Task: Look for space in Minamata, Japan from 7th July, 2023 to 15th July, 2023 for 6 adults in price range Rs.15000 to Rs.20000. Place can be entire place with 3 bedrooms having 3 beds and 3 bathrooms. Property type can be house, flat, guest house. Booking option can be shelf check-in. Required host language is English.
Action: Mouse moved to (441, 115)
Screenshot: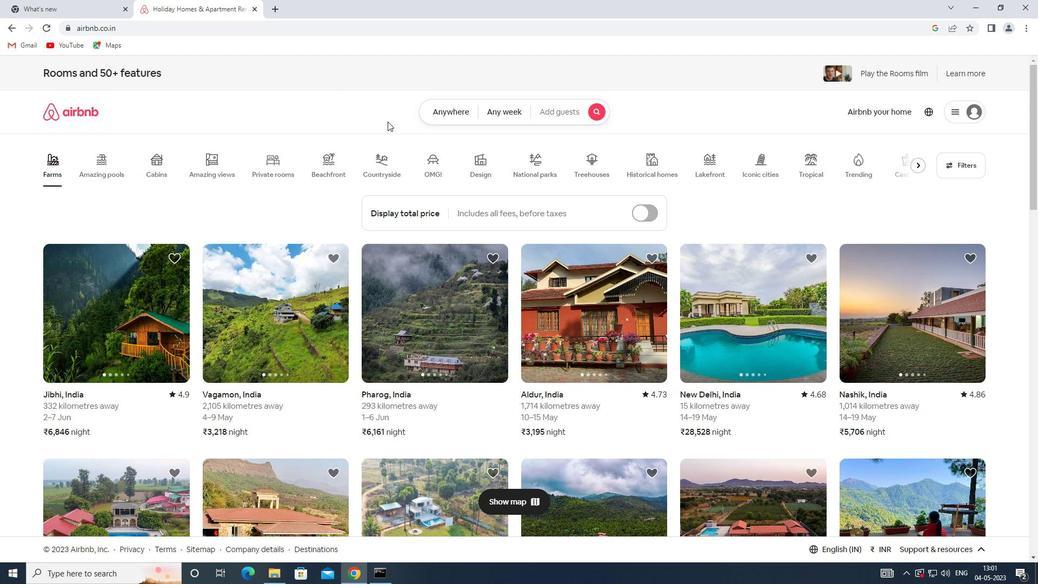 
Action: Mouse pressed left at (441, 115)
Screenshot: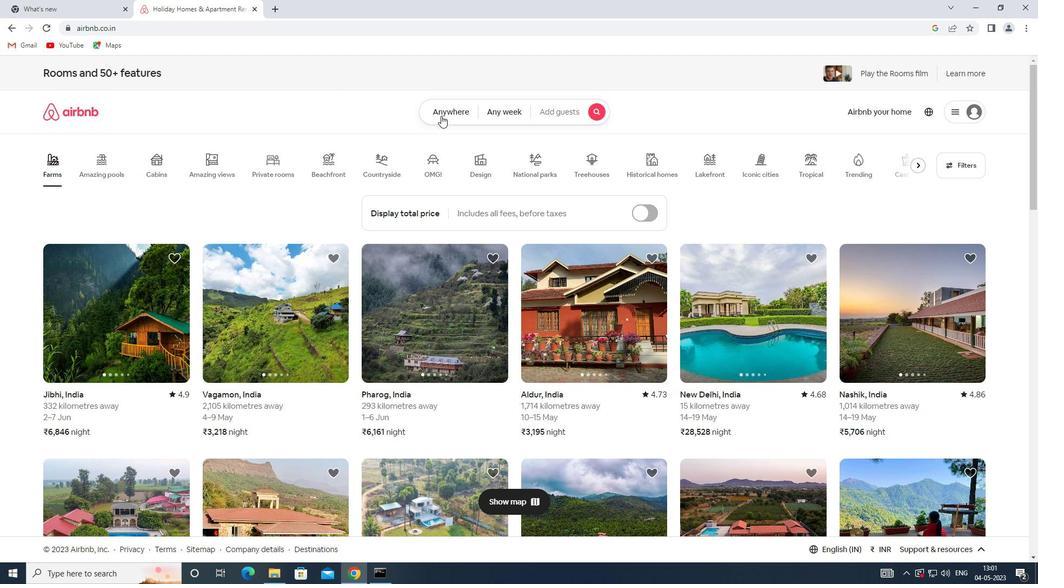 
Action: Mouse moved to (312, 151)
Screenshot: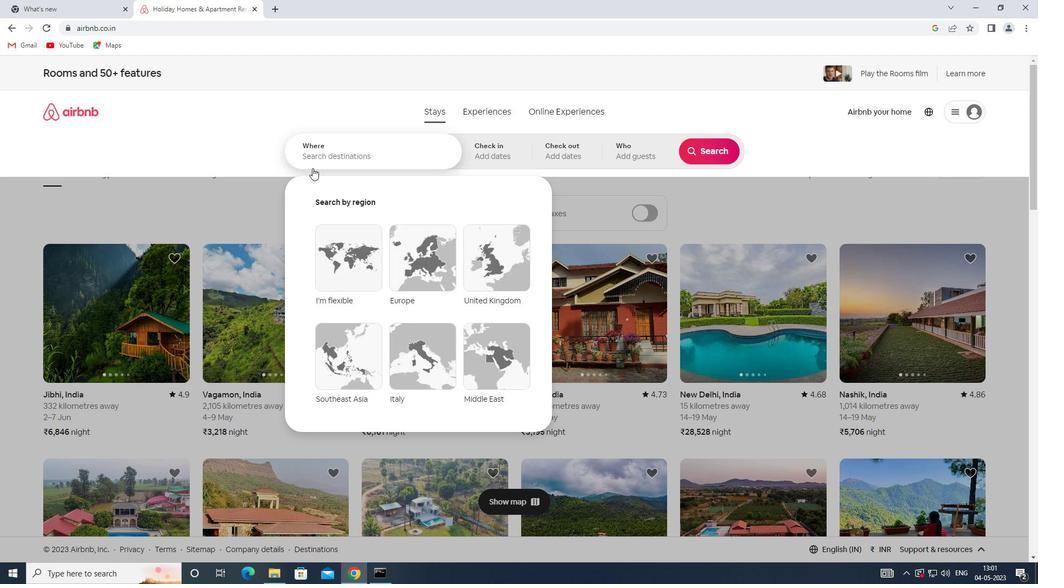 
Action: Mouse pressed left at (312, 151)
Screenshot: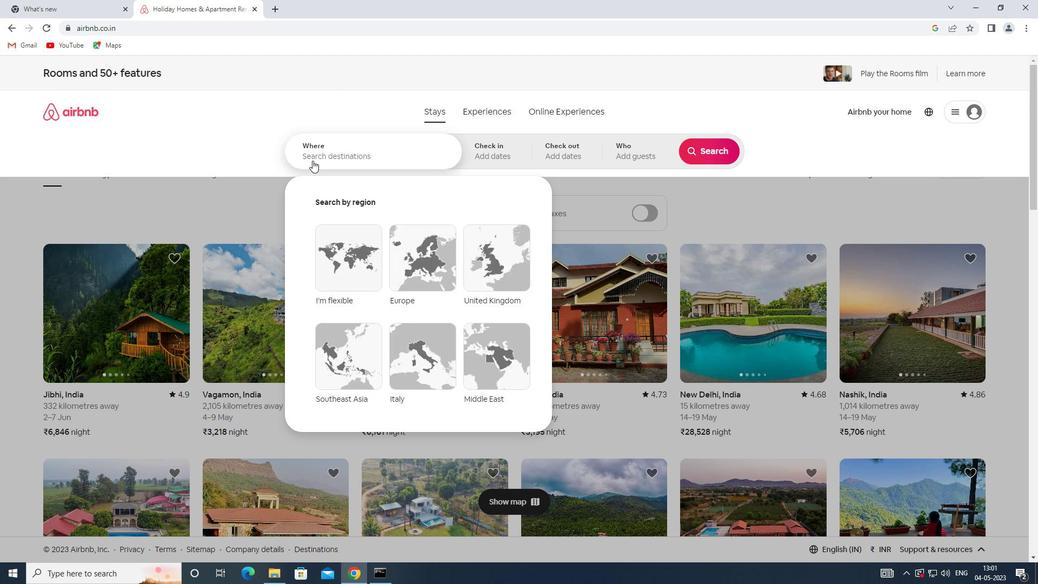 
Action: Mouse moved to (310, 151)
Screenshot: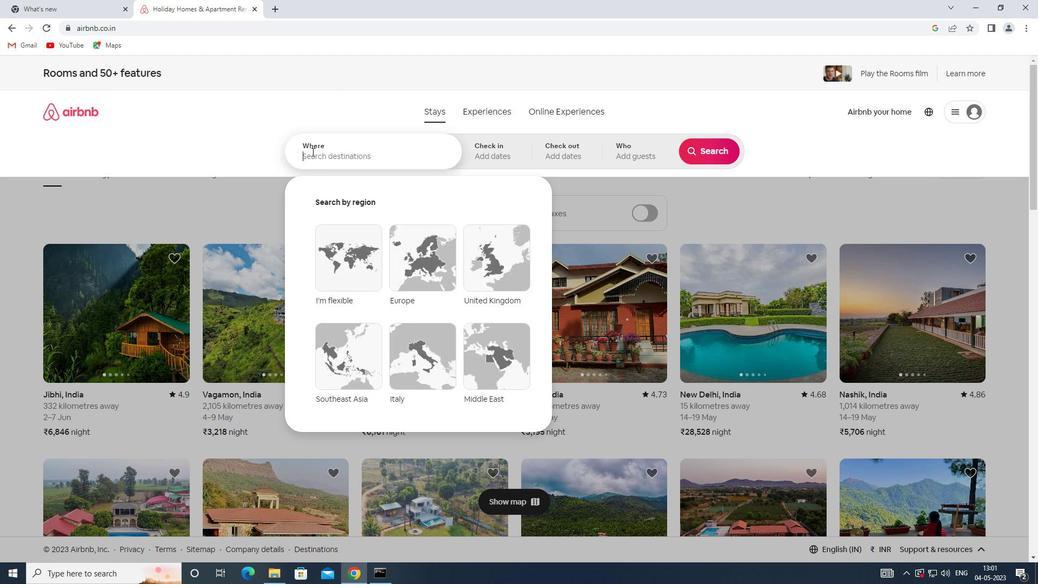 
Action: Key pressed <Key.shift>MINAMATA,<Key.shift>JAPAN
Screenshot: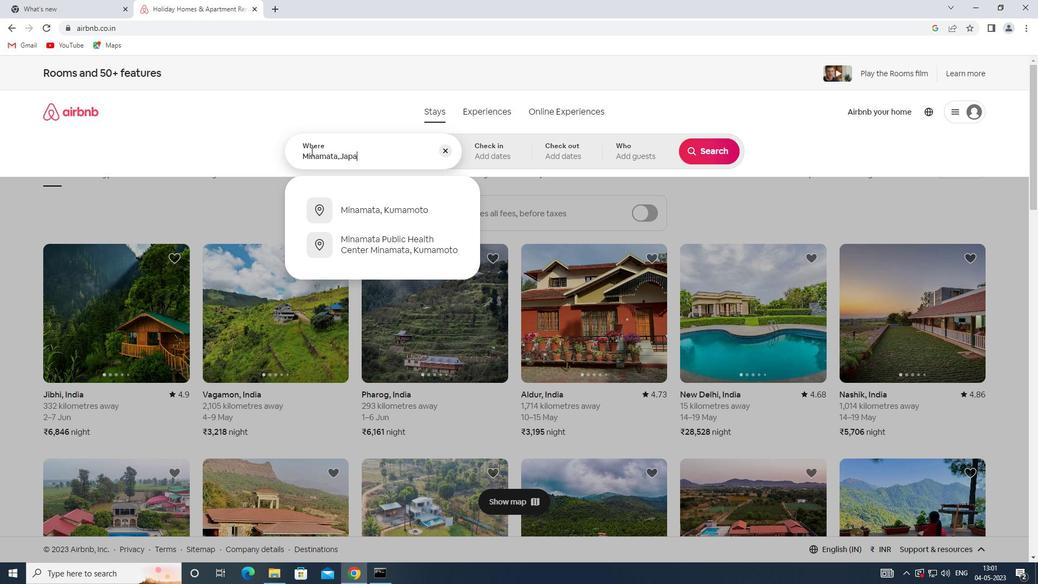 
Action: Mouse moved to (485, 158)
Screenshot: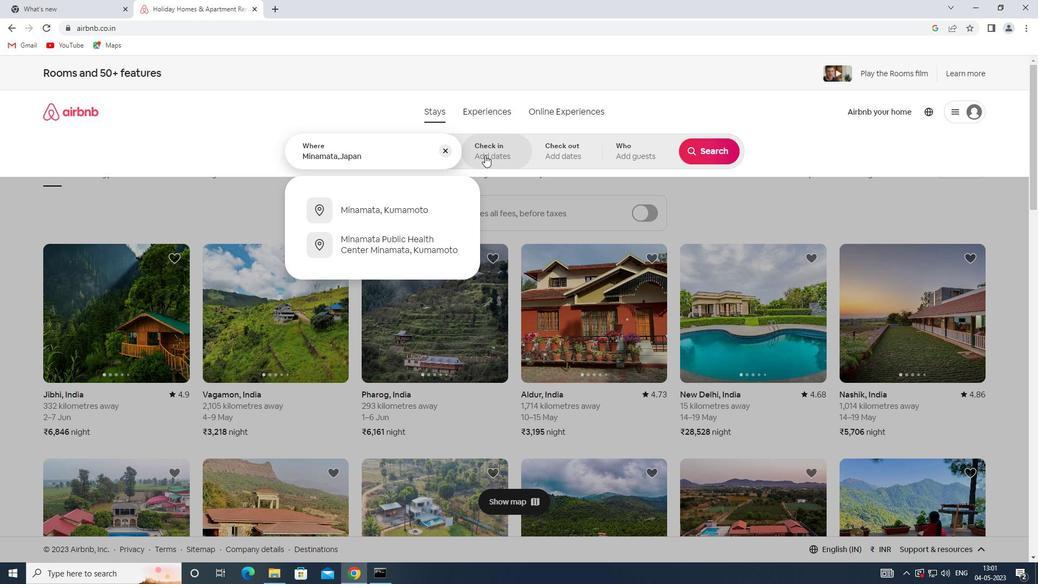 
Action: Mouse pressed left at (485, 158)
Screenshot: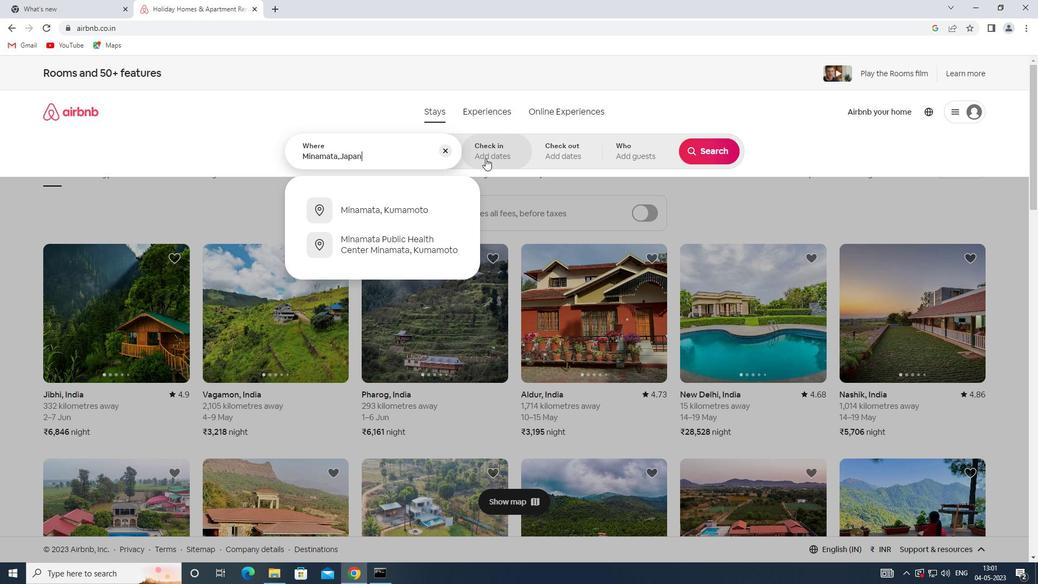 
Action: Mouse moved to (705, 237)
Screenshot: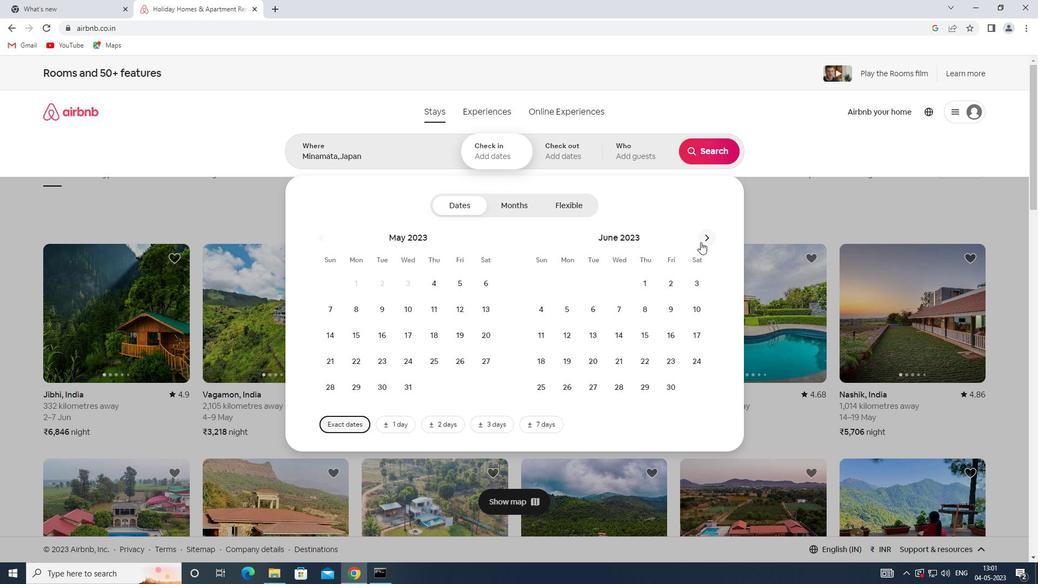 
Action: Mouse pressed left at (705, 237)
Screenshot: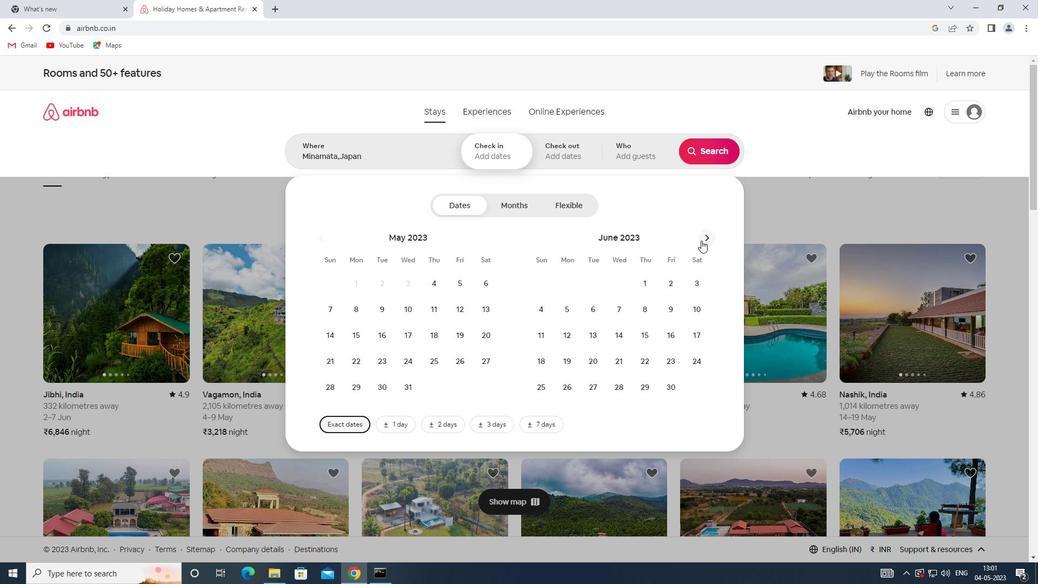 
Action: Mouse moved to (675, 312)
Screenshot: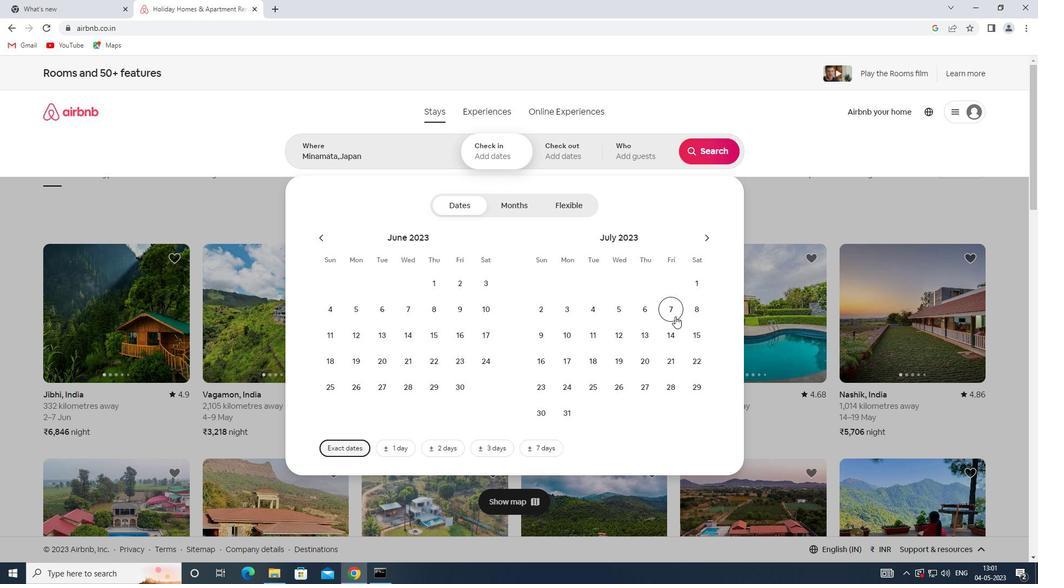 
Action: Mouse pressed left at (675, 312)
Screenshot: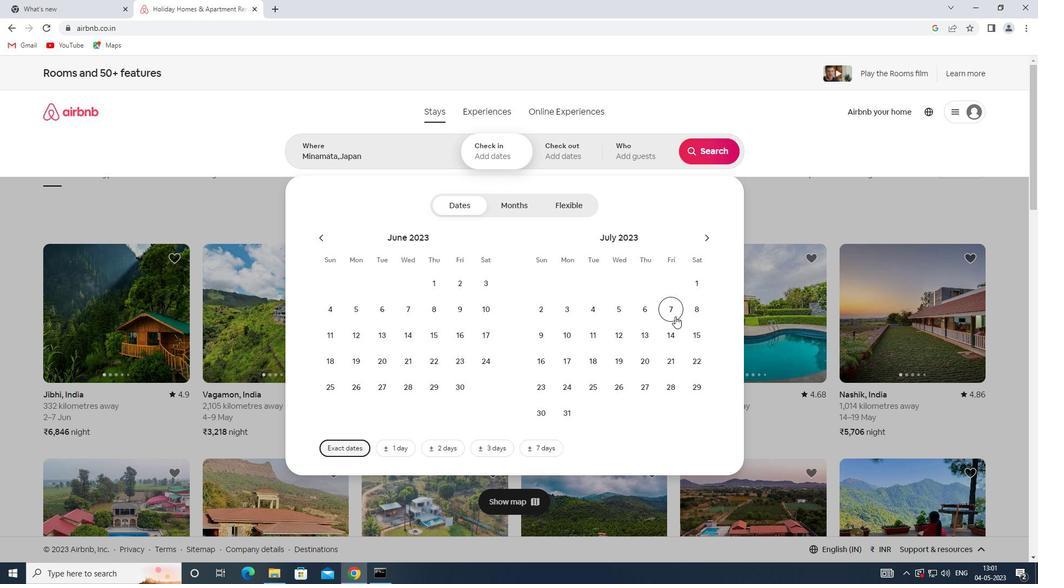 
Action: Mouse moved to (690, 330)
Screenshot: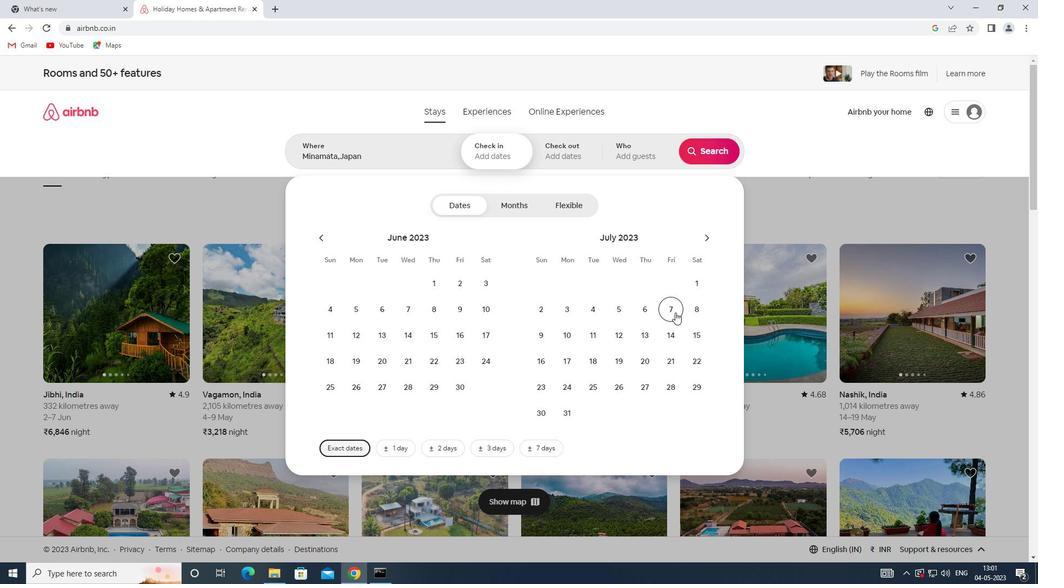 
Action: Mouse pressed left at (690, 330)
Screenshot: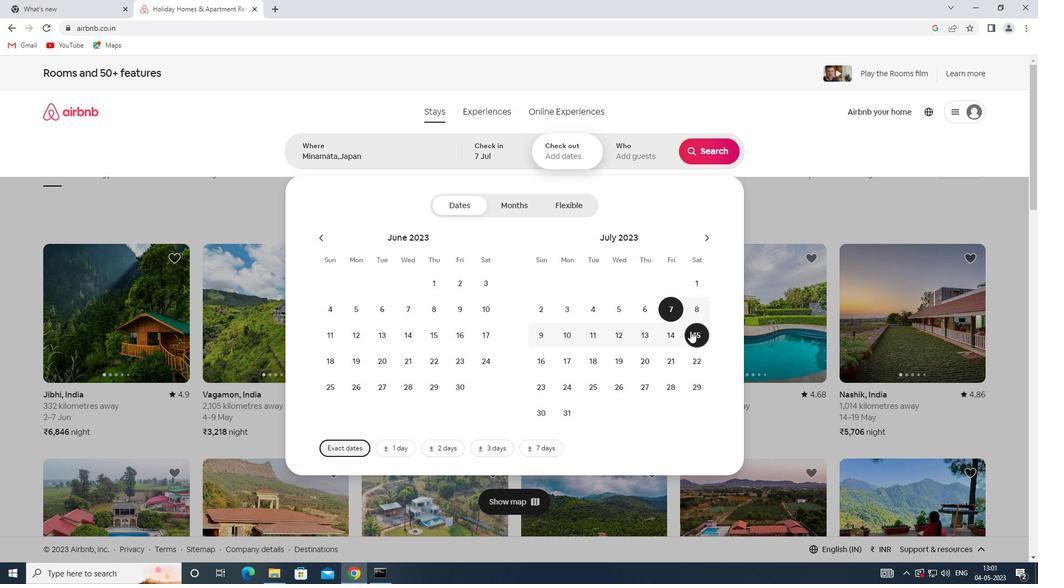 
Action: Mouse moved to (646, 155)
Screenshot: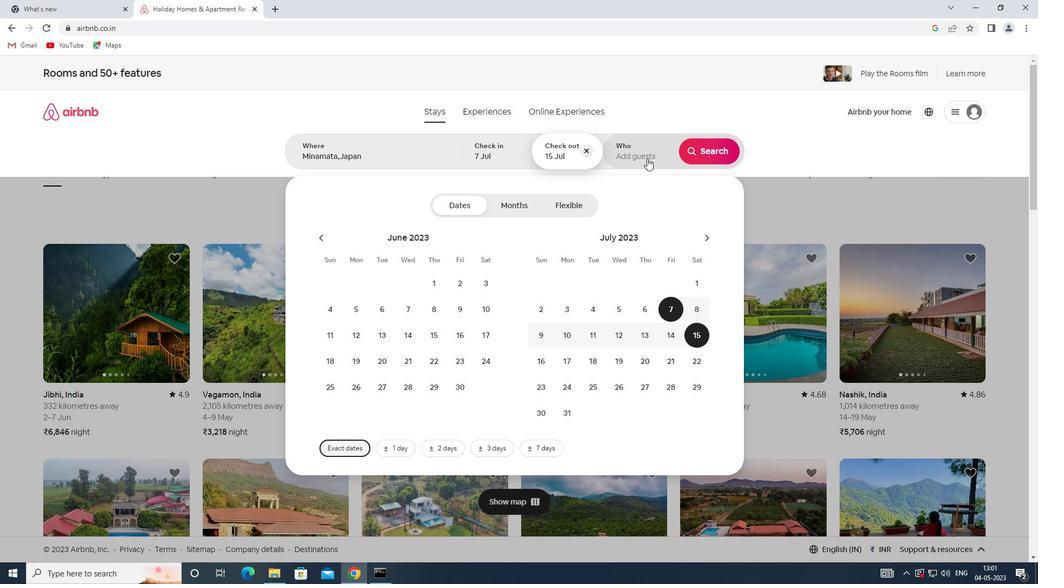 
Action: Mouse pressed left at (646, 155)
Screenshot: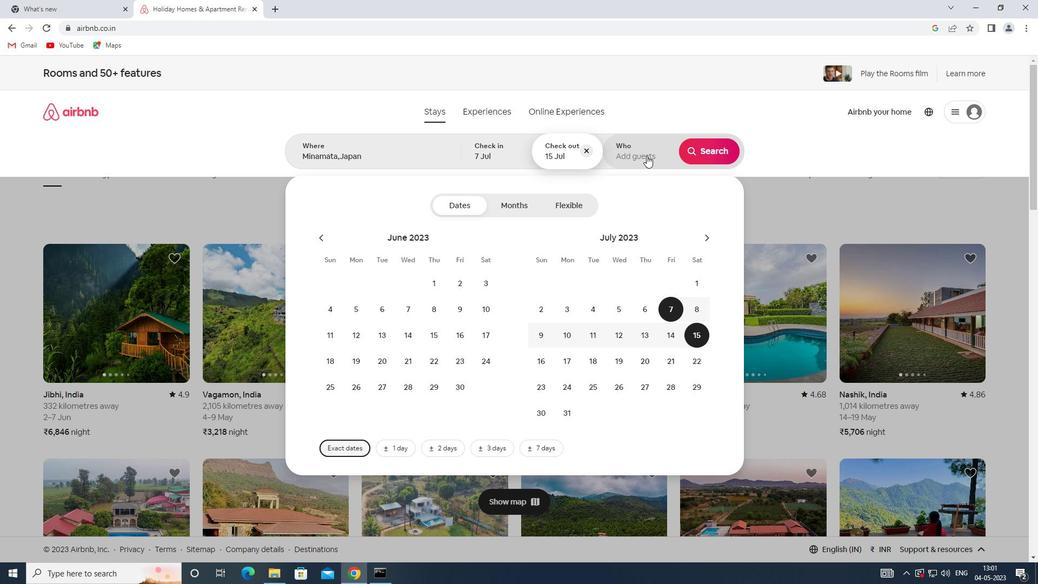 
Action: Mouse moved to (713, 204)
Screenshot: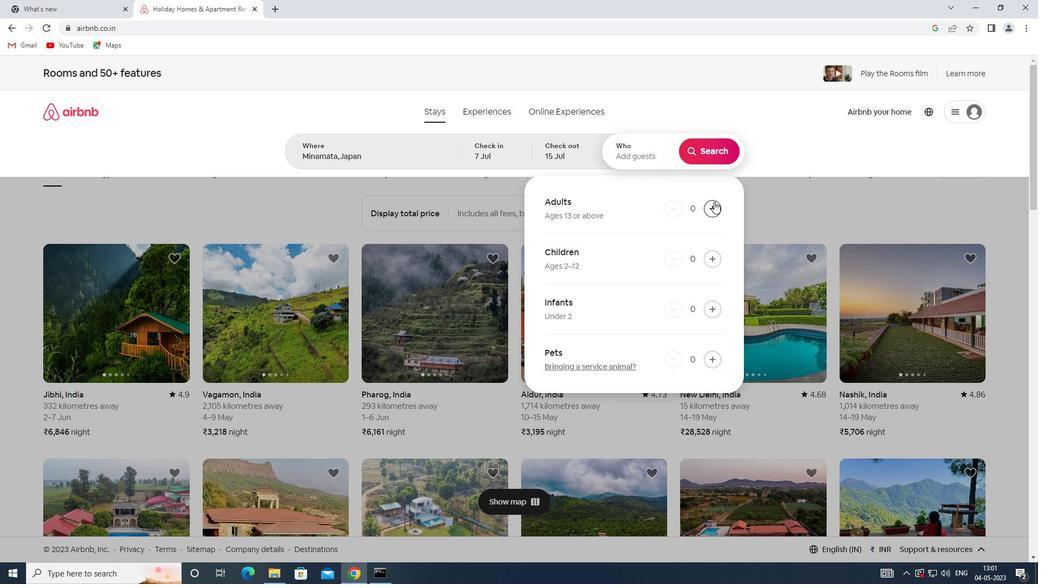 
Action: Mouse pressed left at (713, 204)
Screenshot: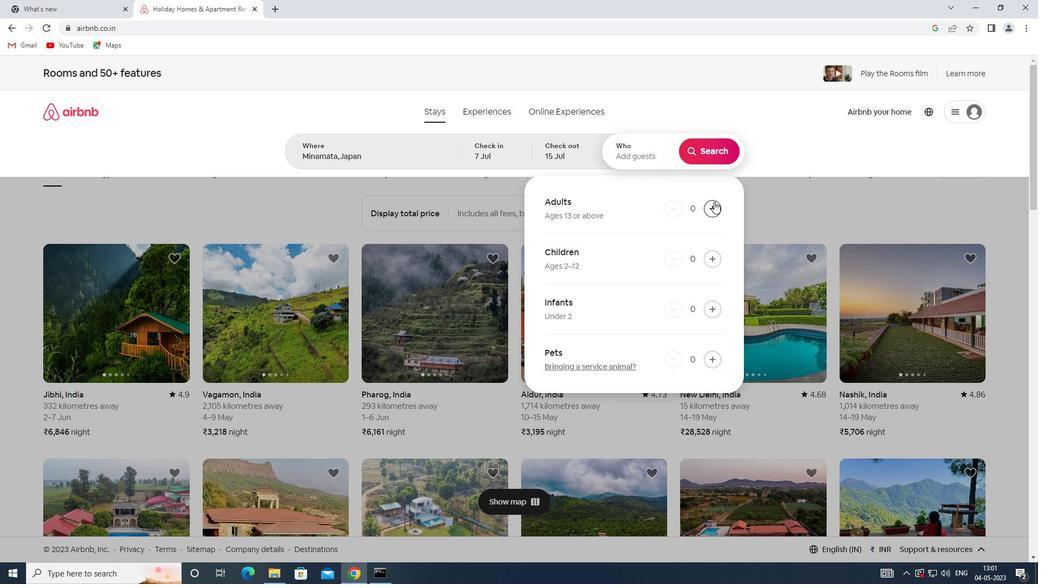 
Action: Mouse pressed left at (713, 204)
Screenshot: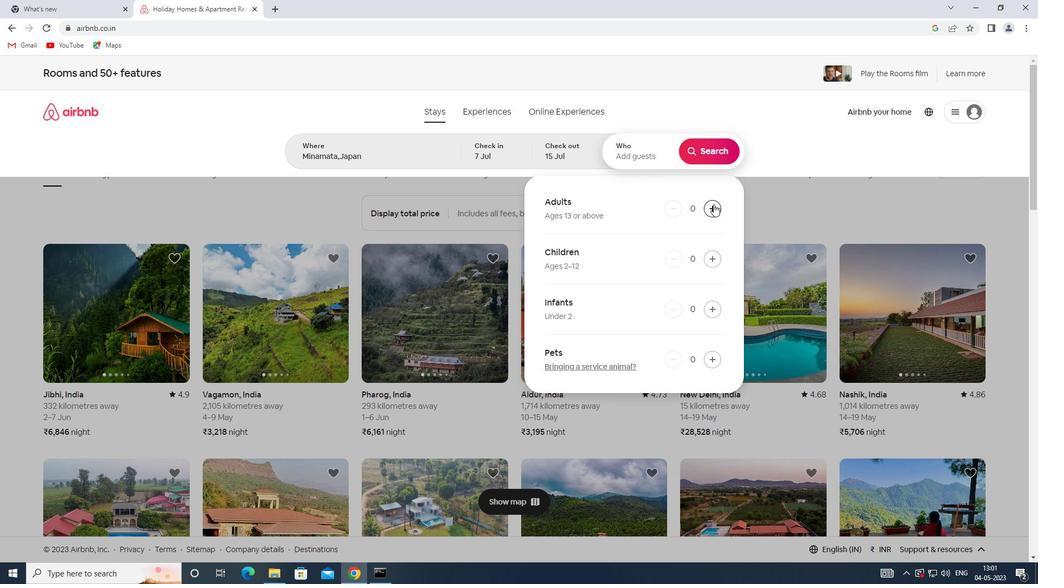 
Action: Mouse pressed left at (713, 204)
Screenshot: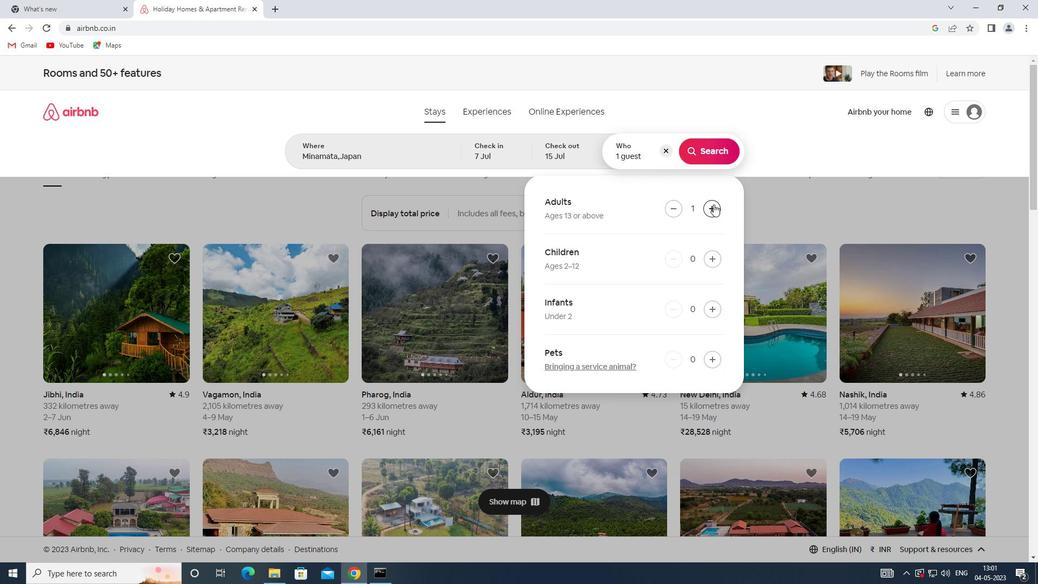 
Action: Mouse pressed left at (713, 204)
Screenshot: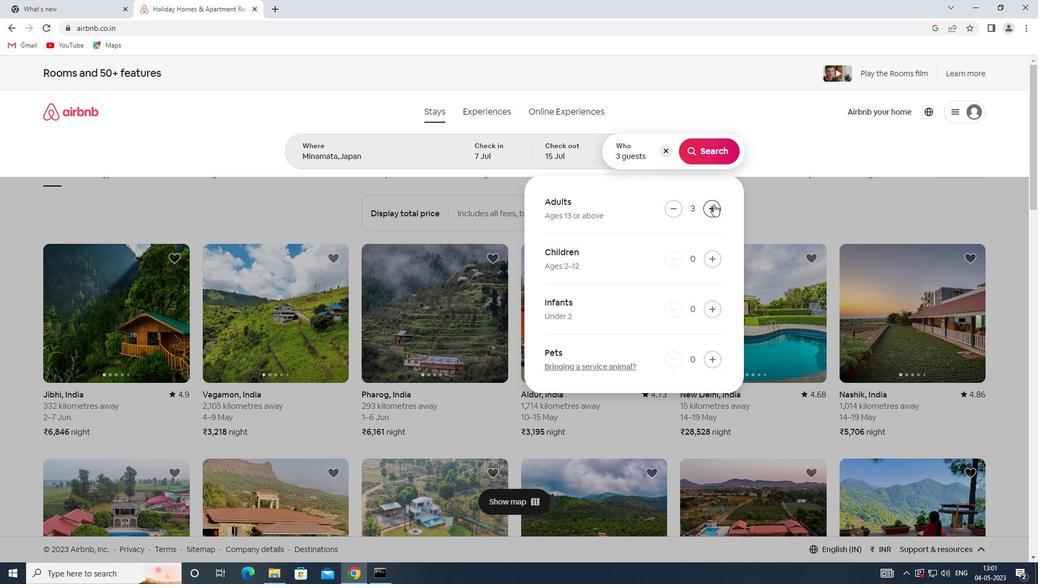 
Action: Mouse pressed left at (713, 204)
Screenshot: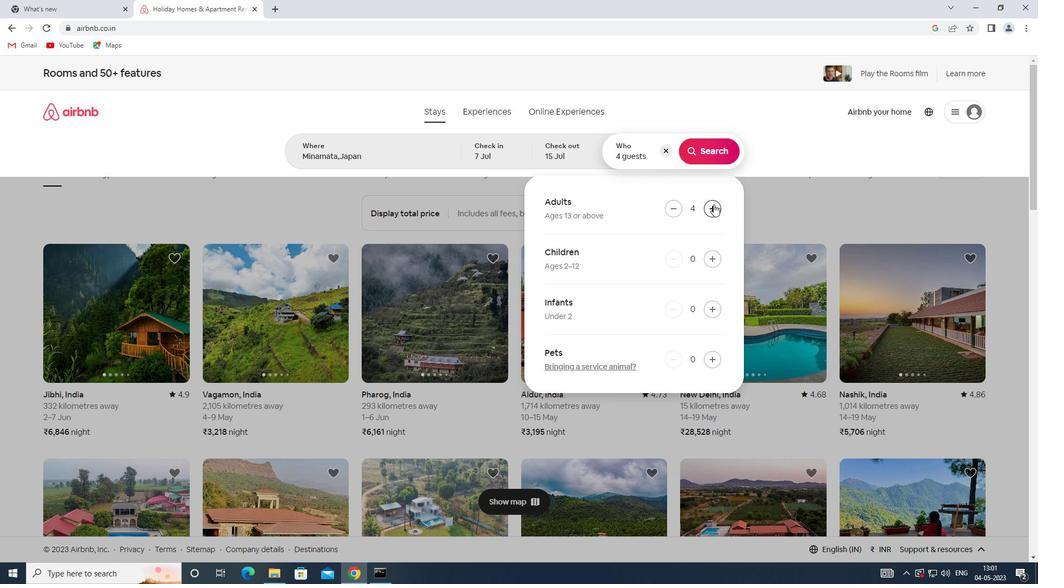 
Action: Mouse pressed left at (713, 204)
Screenshot: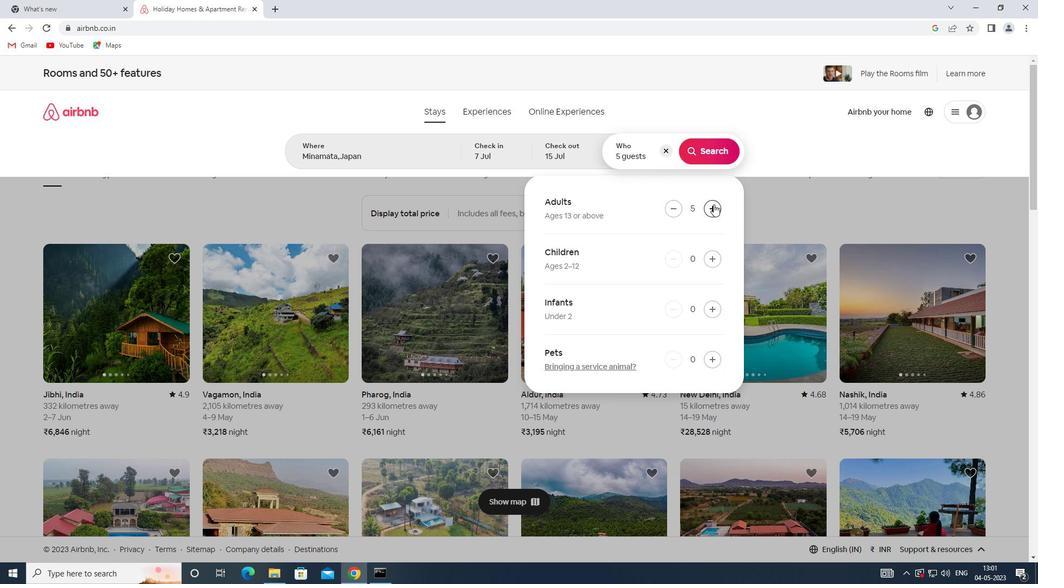 
Action: Mouse moved to (703, 155)
Screenshot: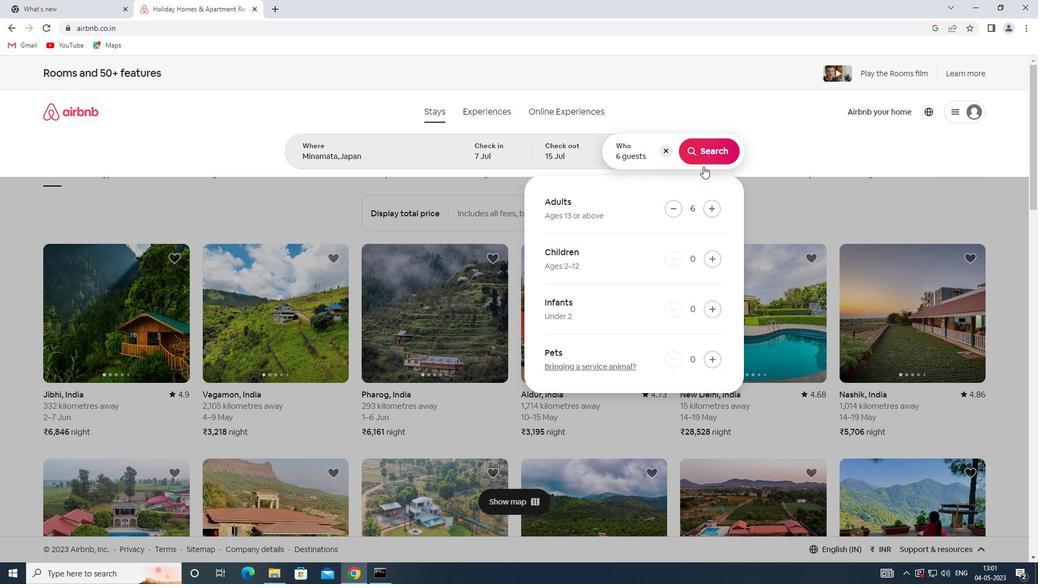 
Action: Mouse pressed left at (703, 155)
Screenshot: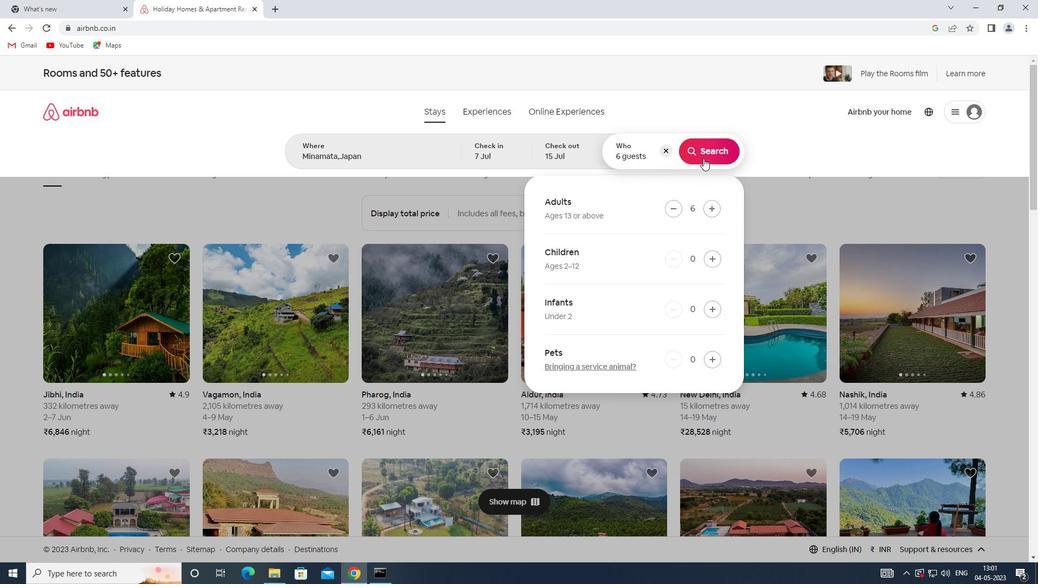 
Action: Mouse moved to (1002, 117)
Screenshot: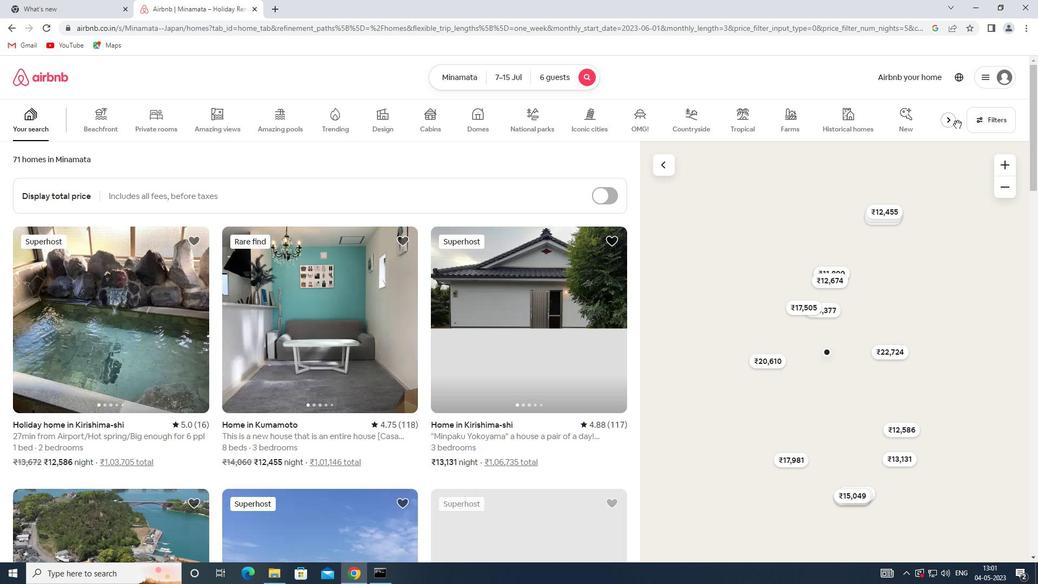 
Action: Mouse pressed left at (1002, 117)
Screenshot: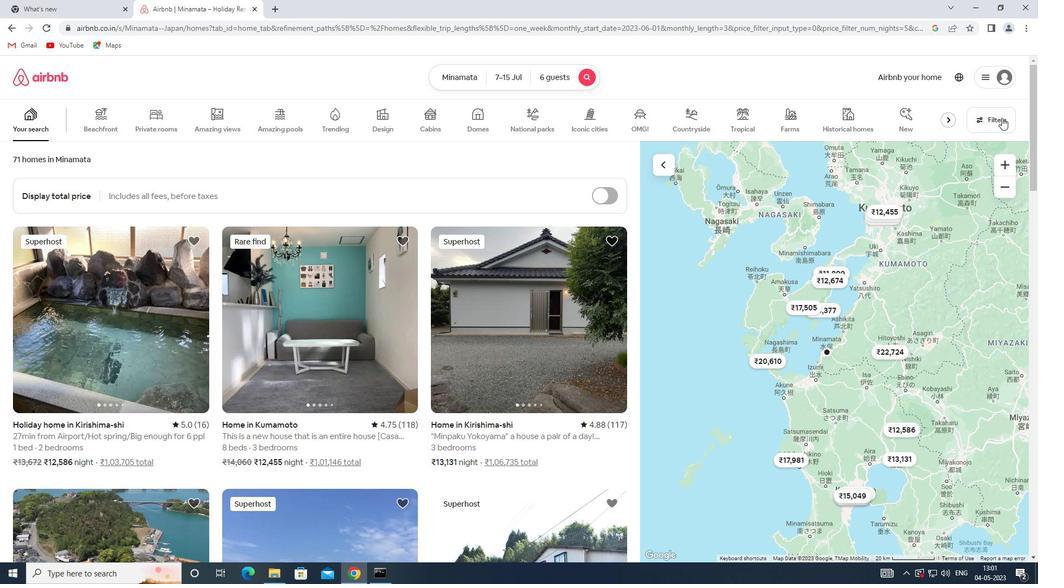 
Action: Mouse moved to (380, 256)
Screenshot: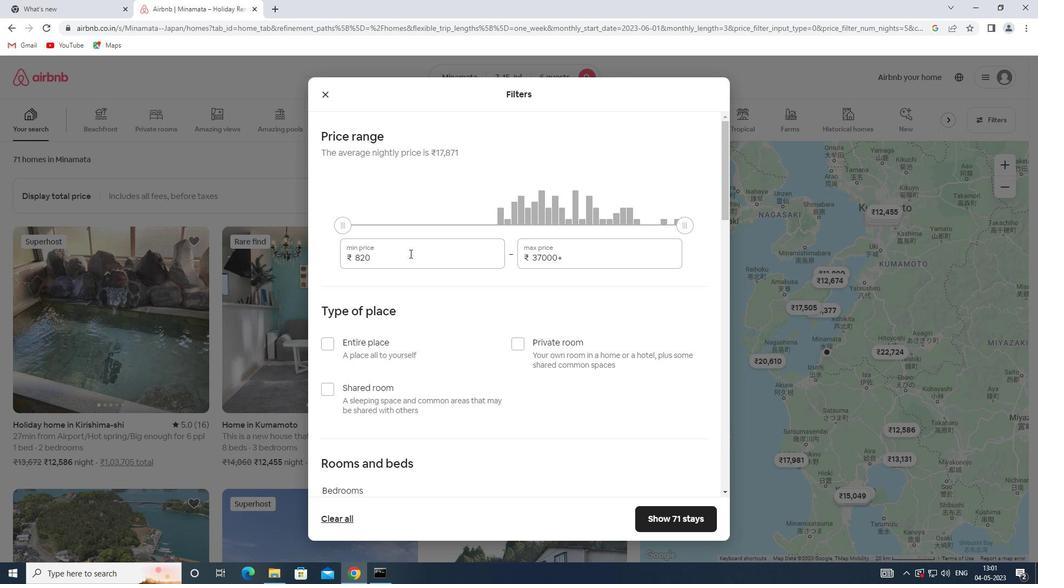 
Action: Mouse pressed left at (380, 256)
Screenshot: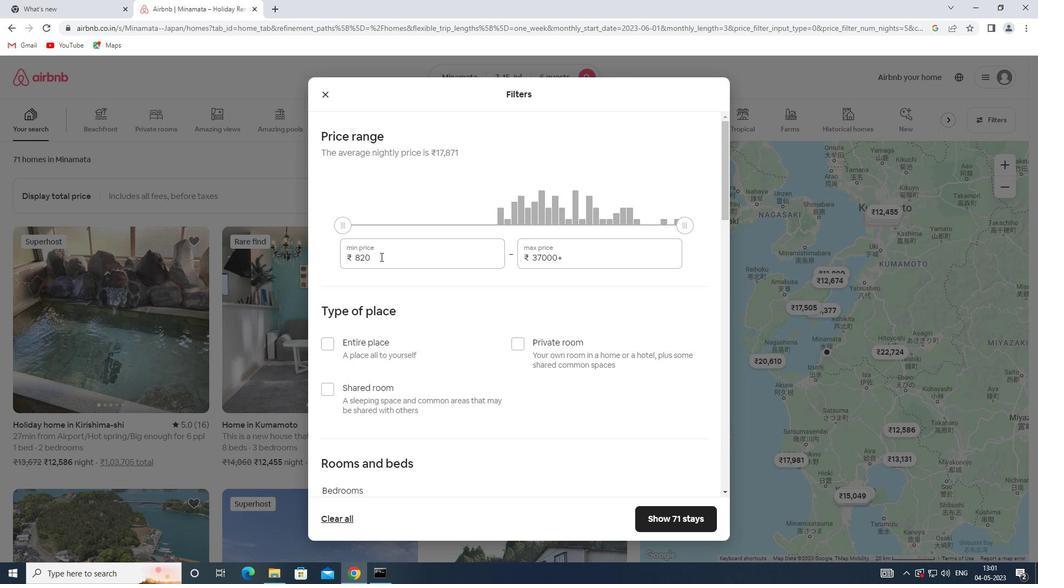 
Action: Mouse moved to (319, 256)
Screenshot: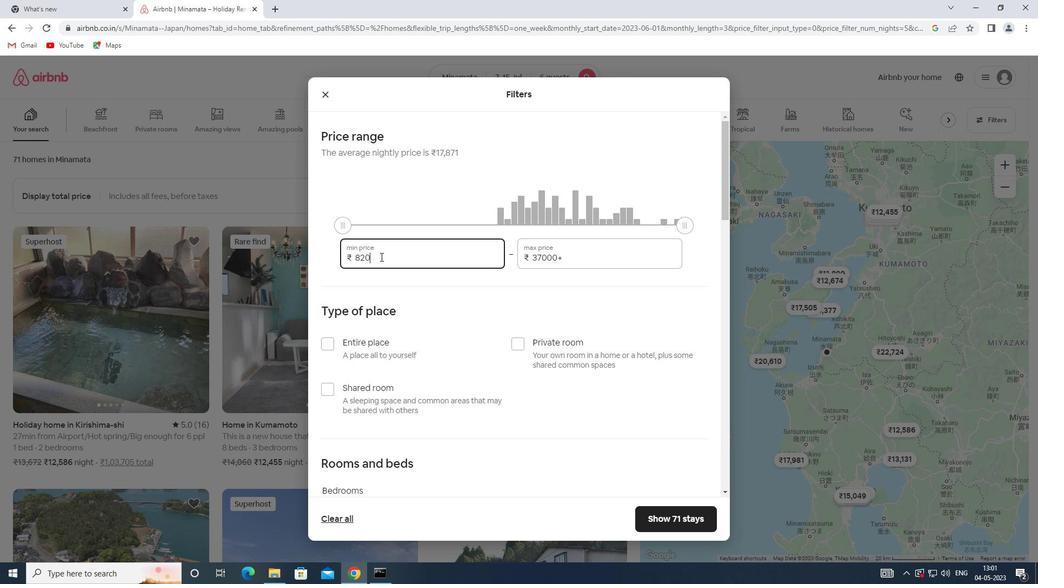 
Action: Key pressed 15000
Screenshot: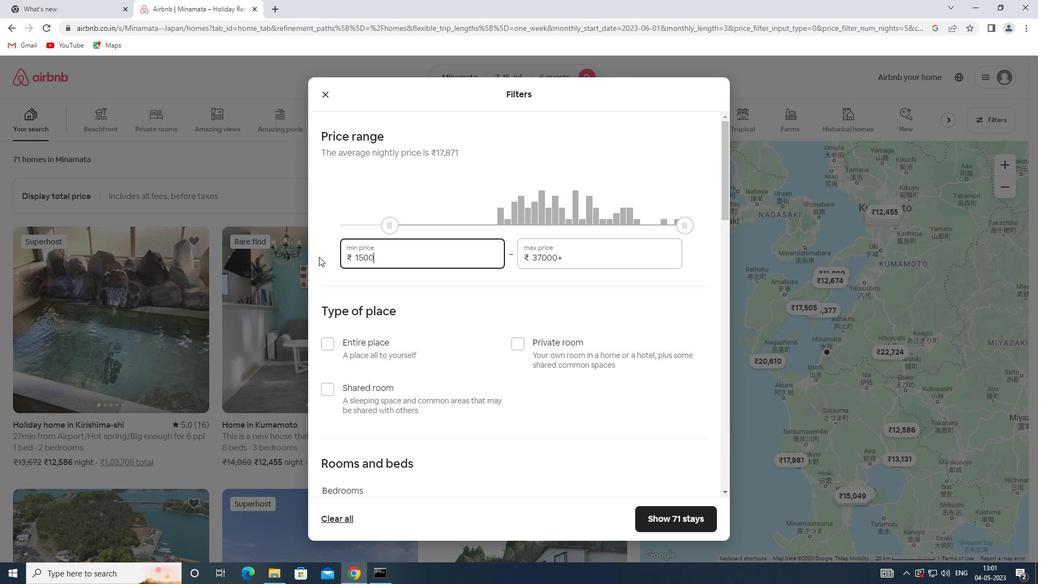 
Action: Mouse moved to (571, 260)
Screenshot: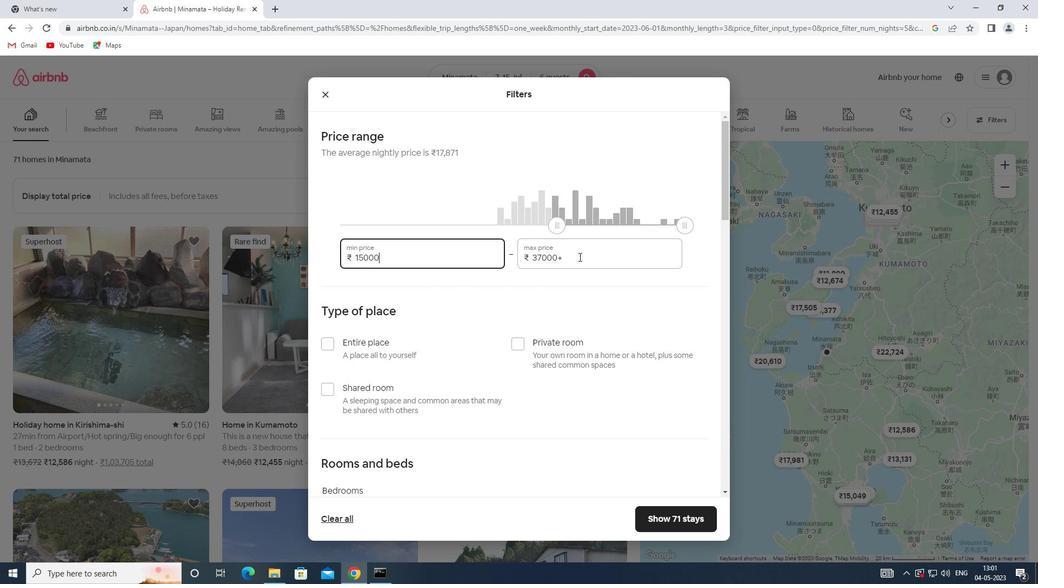 
Action: Mouse pressed left at (571, 260)
Screenshot: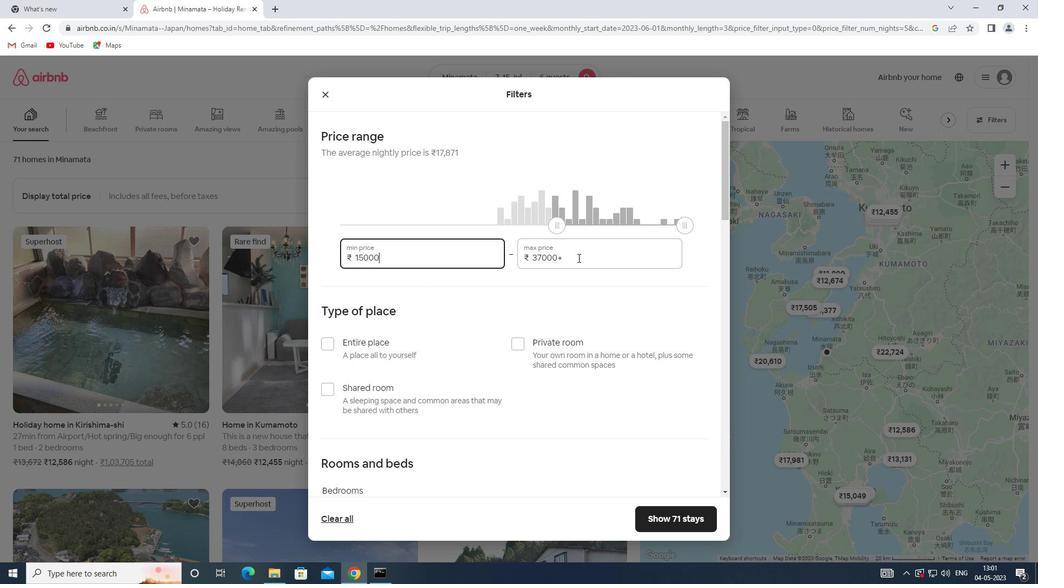 
Action: Mouse moved to (485, 261)
Screenshot: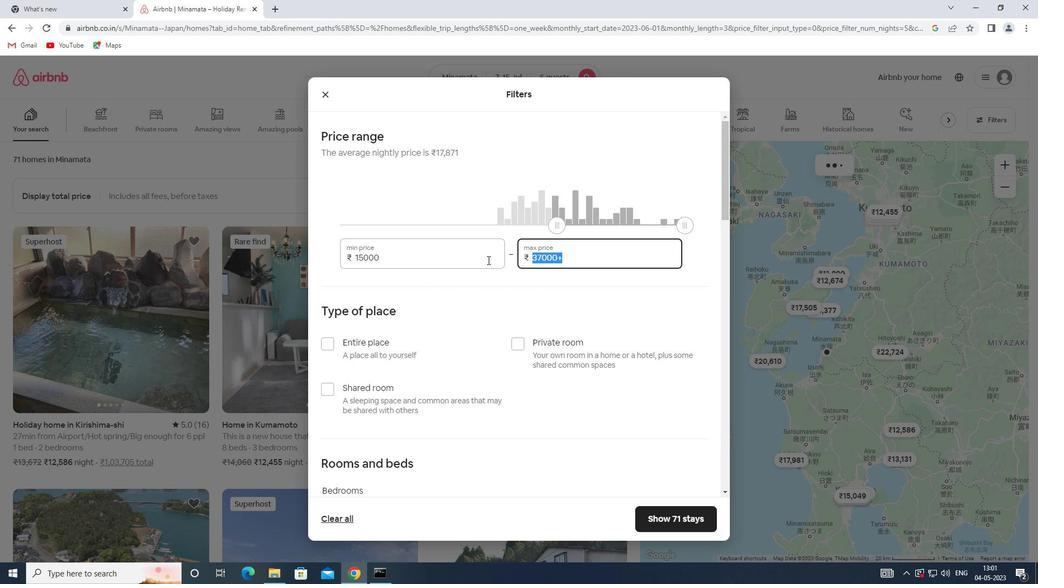 
Action: Key pressed 20000
Screenshot: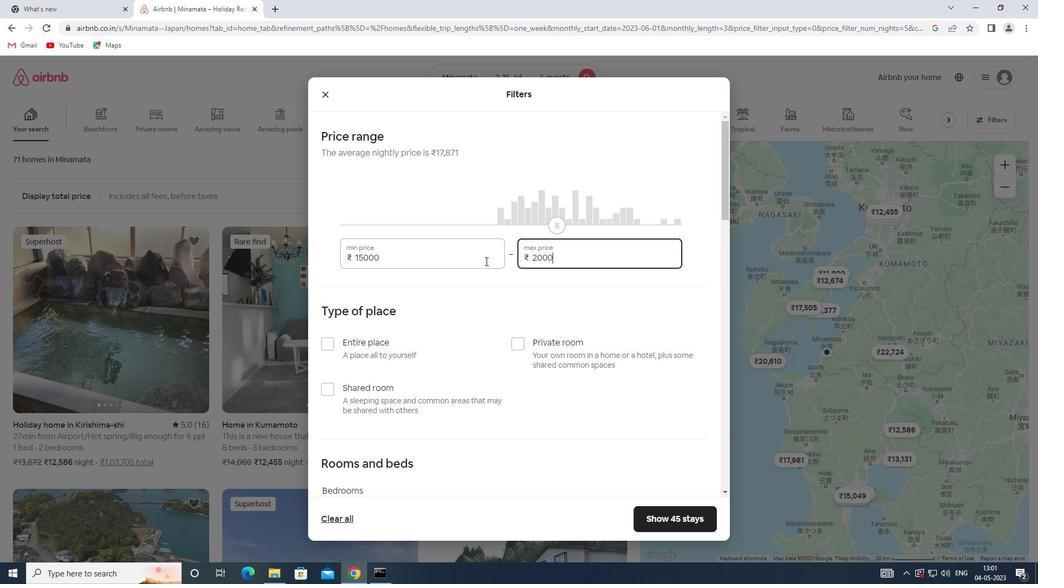 
Action: Mouse moved to (485, 262)
Screenshot: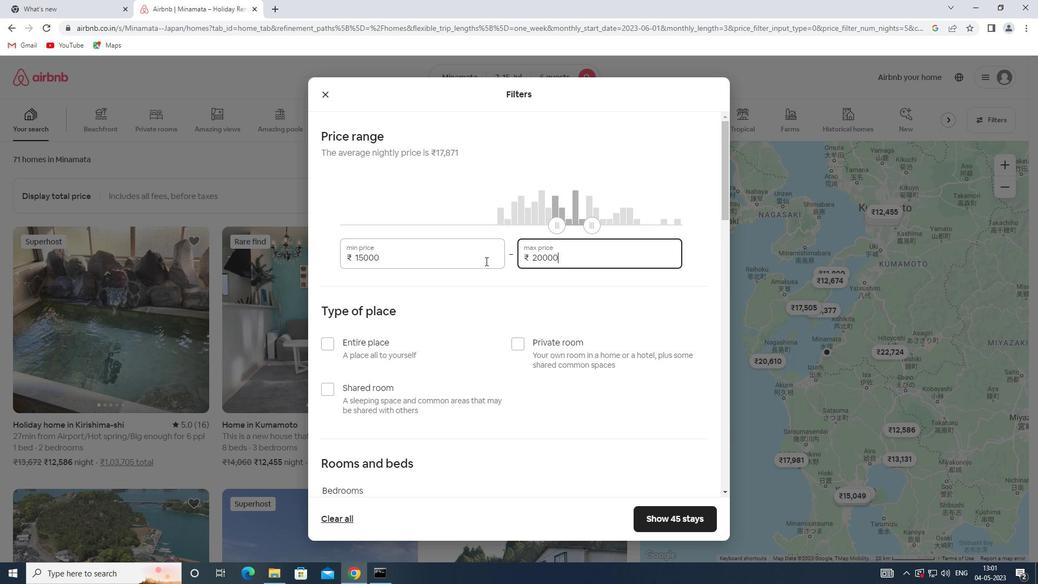 
Action: Mouse scrolled (485, 262) with delta (0, 0)
Screenshot: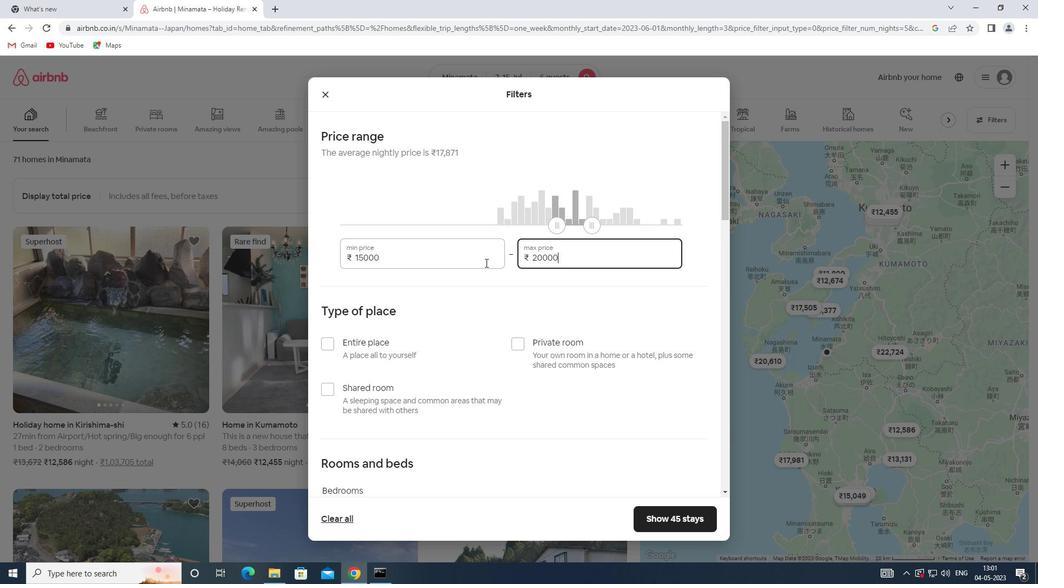 
Action: Mouse moved to (356, 294)
Screenshot: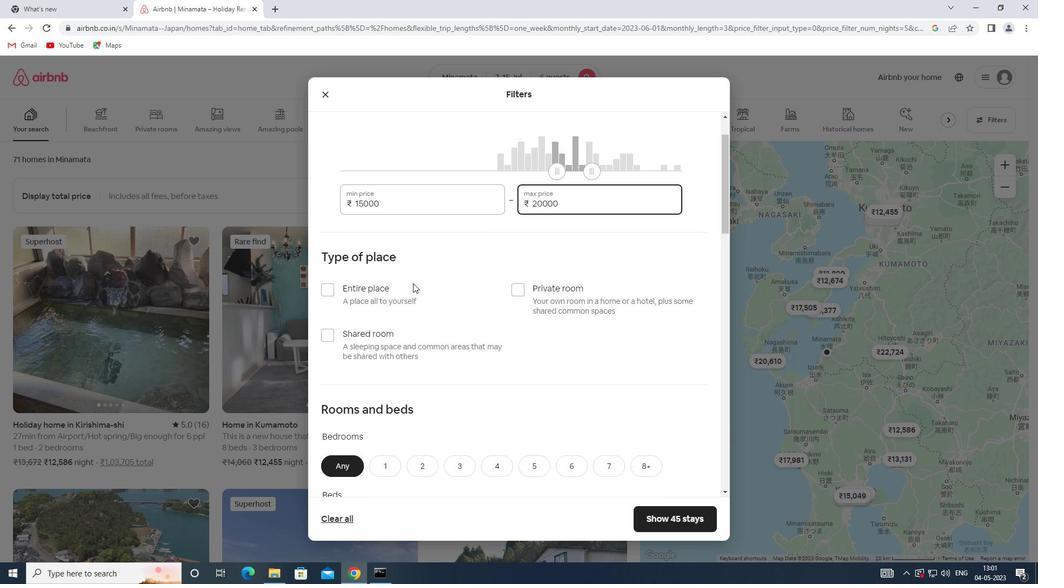 
Action: Mouse pressed left at (356, 294)
Screenshot: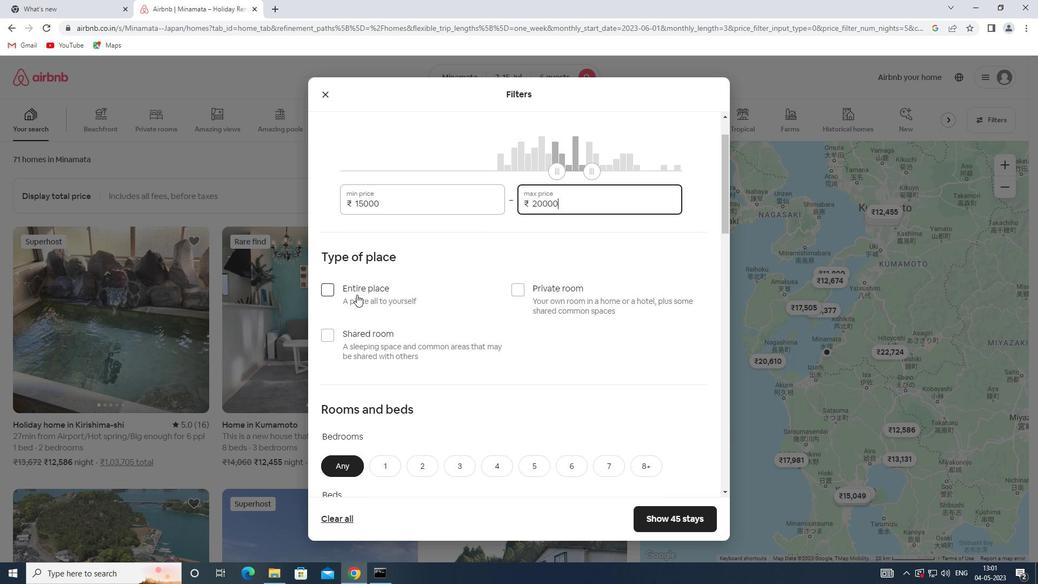 
Action: Mouse moved to (376, 287)
Screenshot: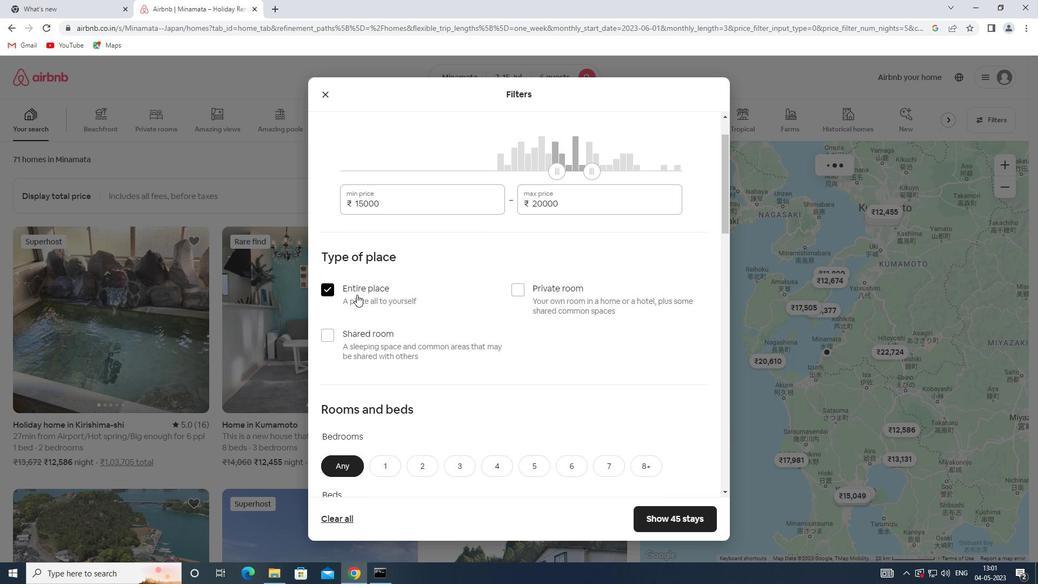 
Action: Mouse scrolled (376, 287) with delta (0, 0)
Screenshot: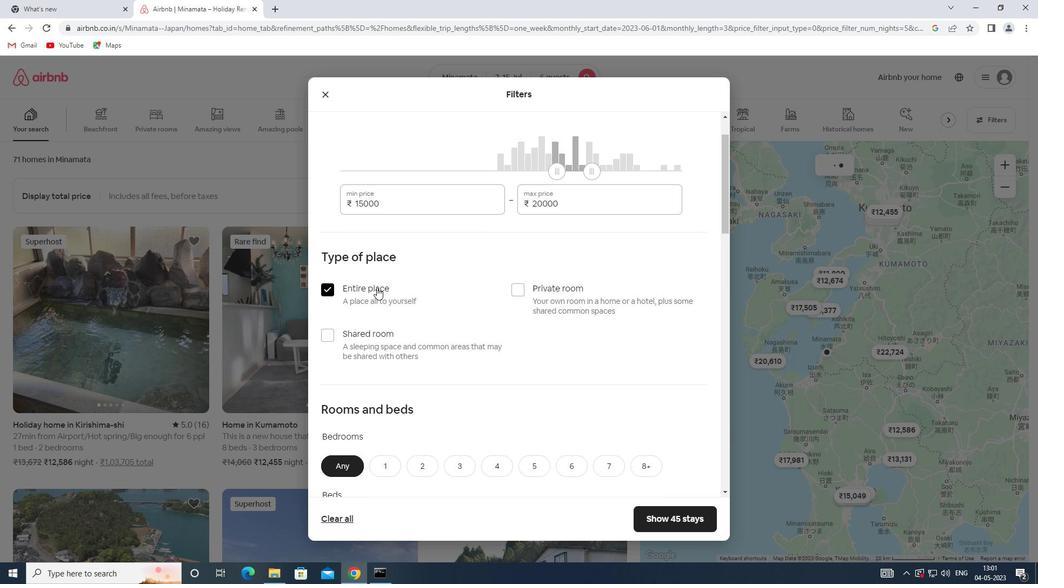 
Action: Mouse scrolled (376, 287) with delta (0, 0)
Screenshot: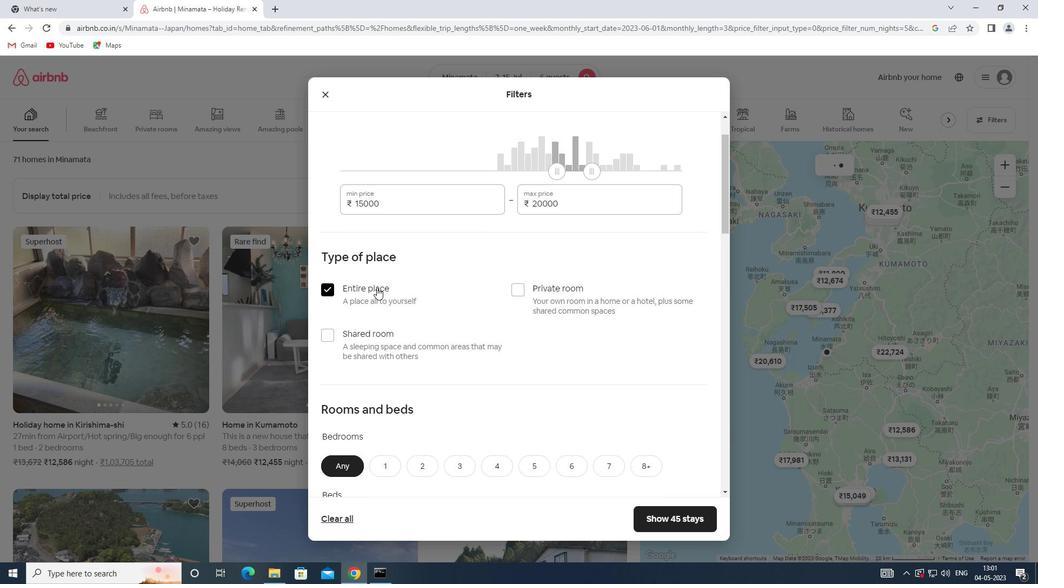 
Action: Mouse scrolled (376, 287) with delta (0, 0)
Screenshot: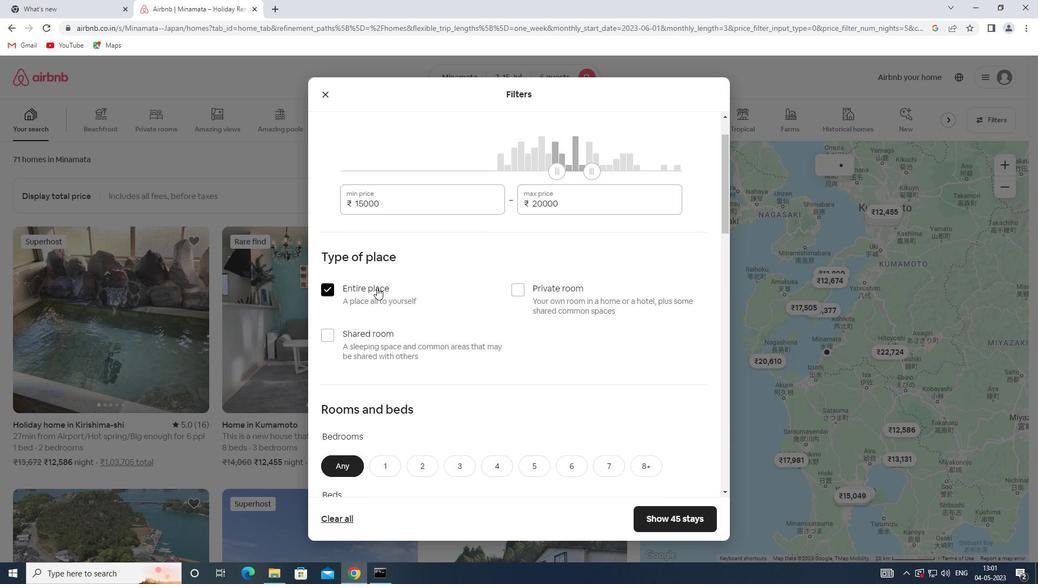 
Action: Mouse moved to (452, 301)
Screenshot: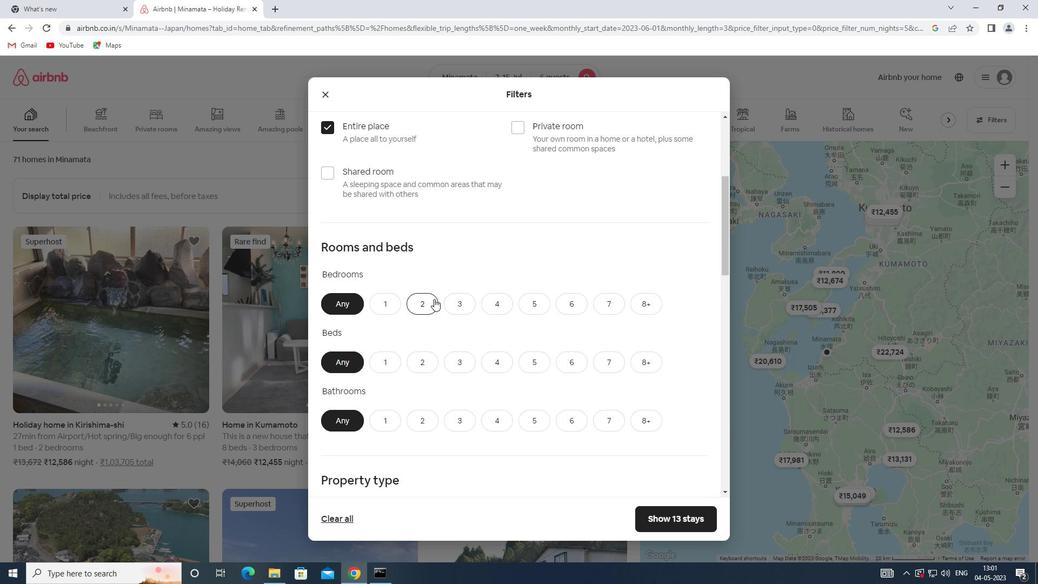 
Action: Mouse pressed left at (452, 301)
Screenshot: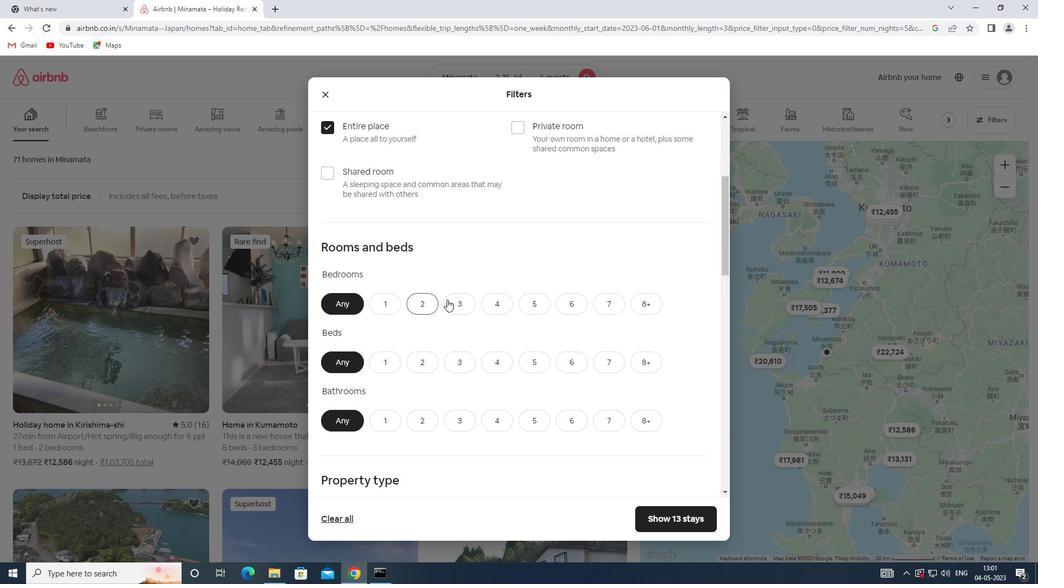 
Action: Mouse moved to (453, 360)
Screenshot: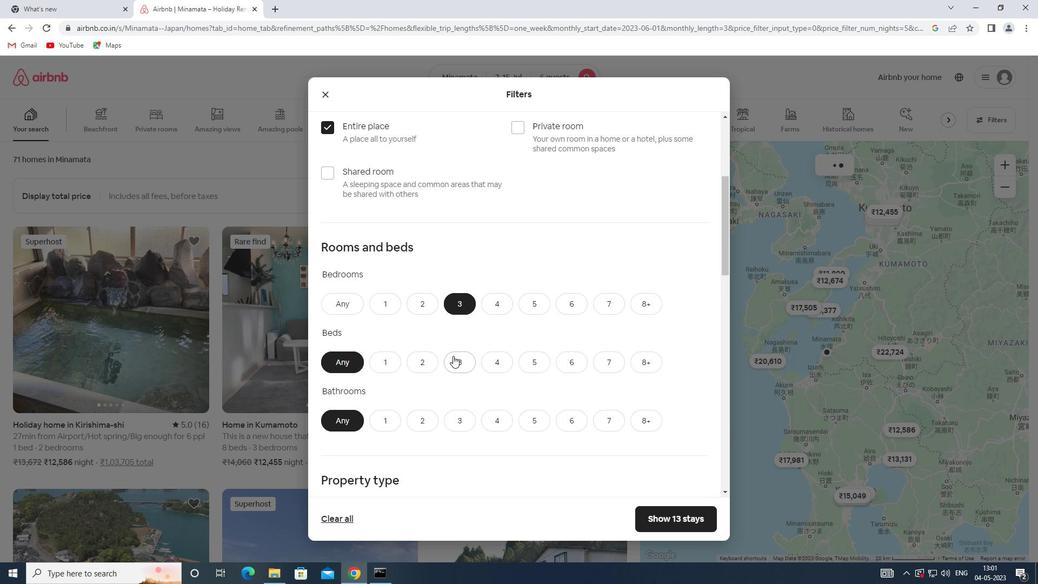 
Action: Mouse pressed left at (453, 360)
Screenshot: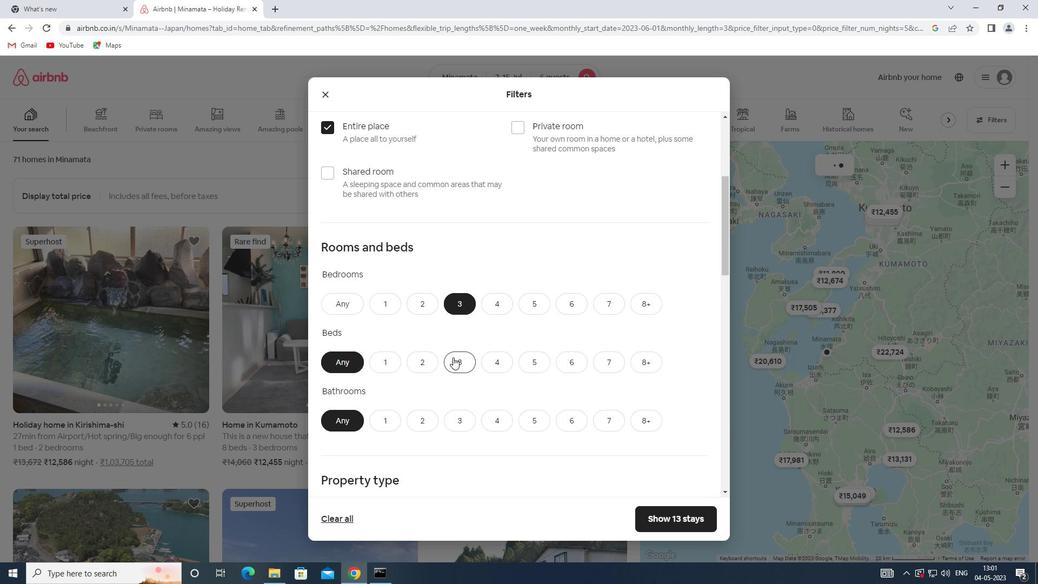 
Action: Mouse moved to (459, 423)
Screenshot: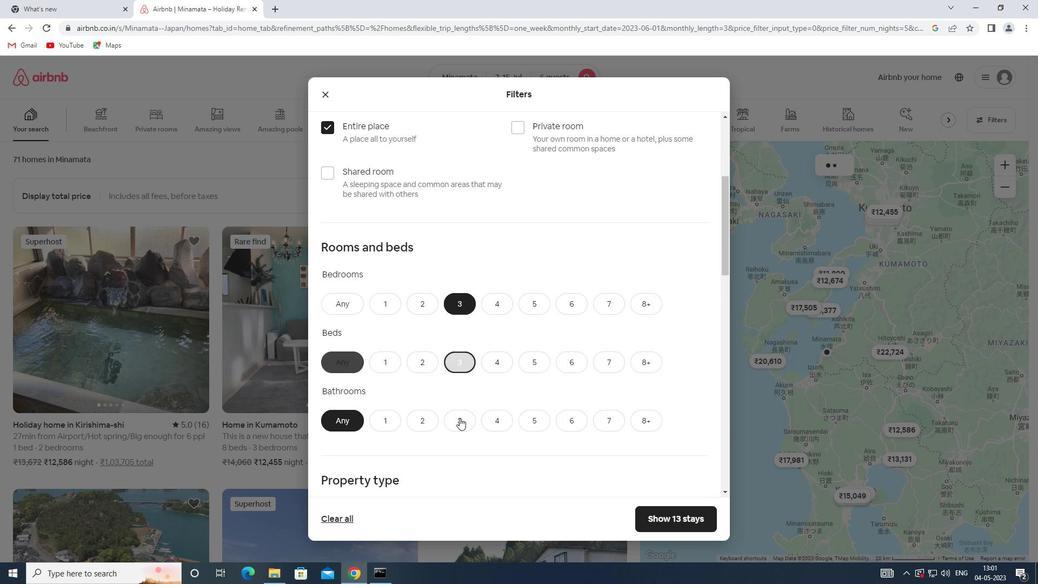 
Action: Mouse pressed left at (459, 423)
Screenshot: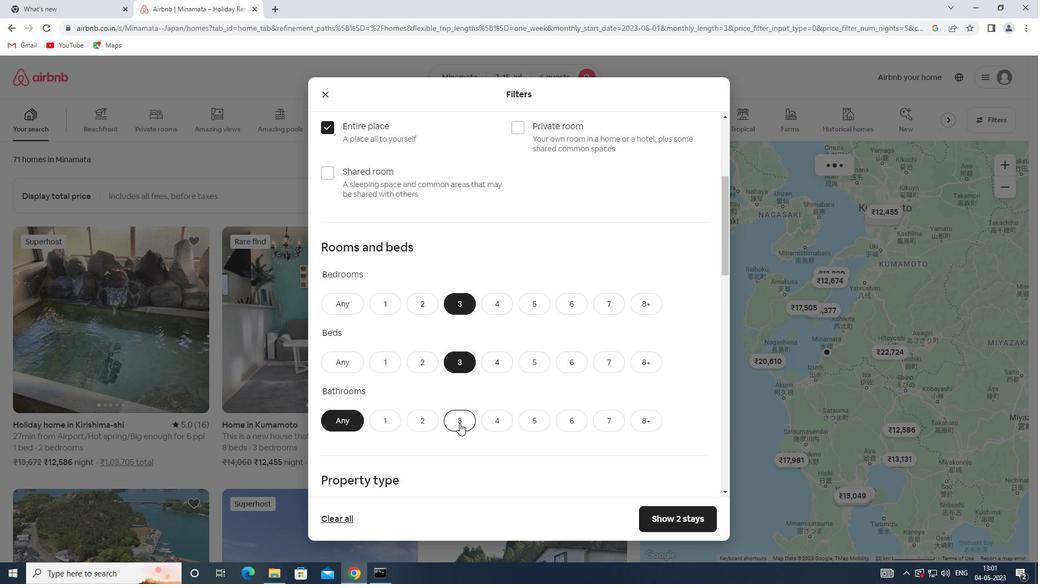 
Action: Mouse moved to (480, 382)
Screenshot: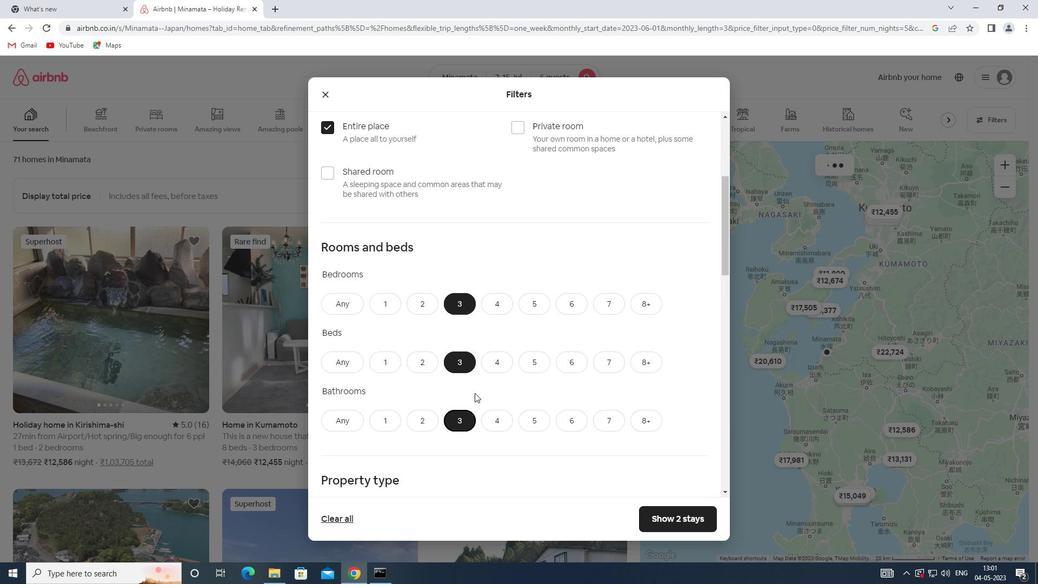 
Action: Mouse scrolled (480, 381) with delta (0, 0)
Screenshot: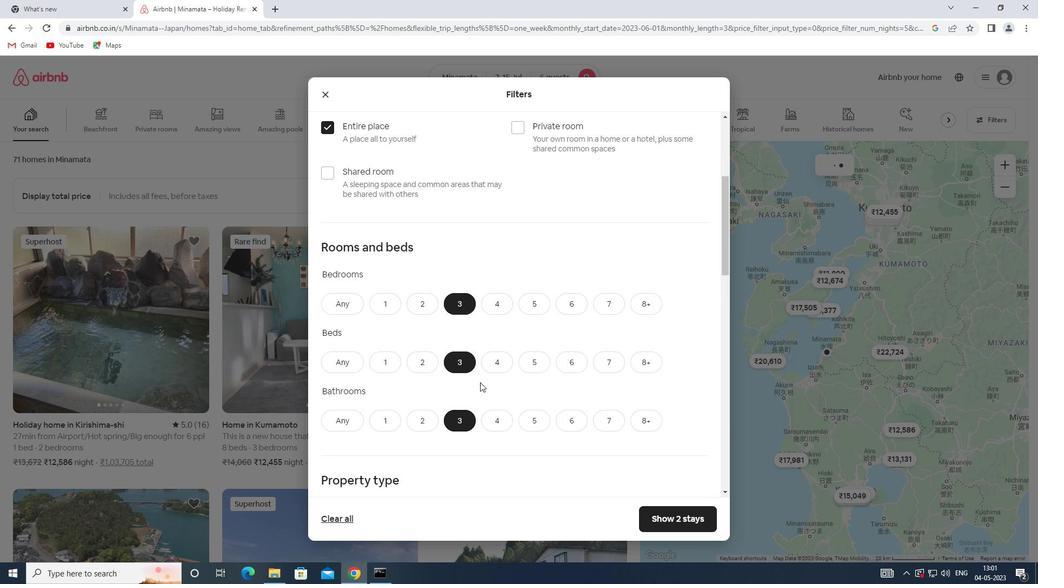 
Action: Mouse scrolled (480, 381) with delta (0, 0)
Screenshot: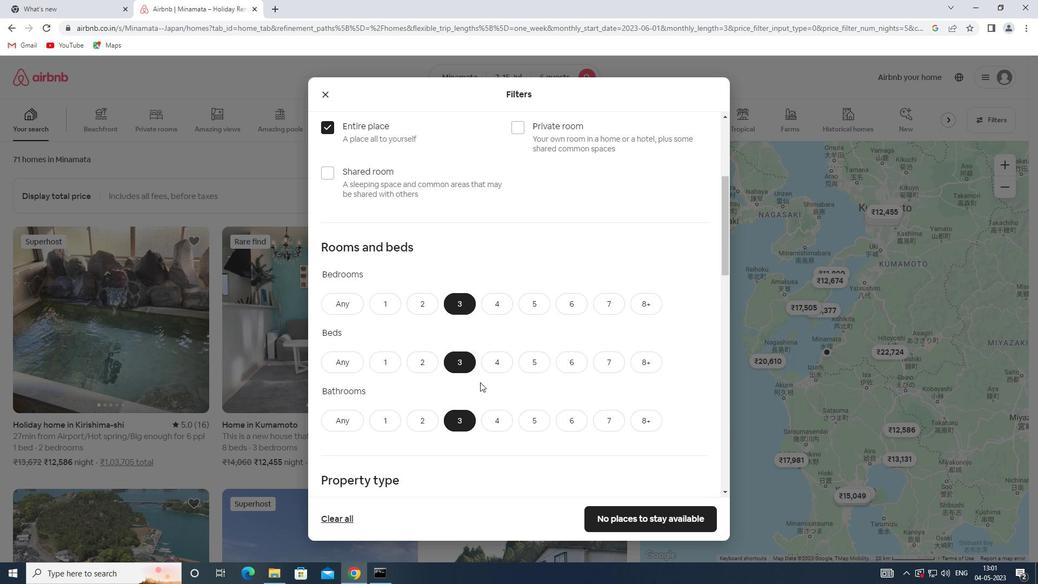 
Action: Mouse moved to (483, 375)
Screenshot: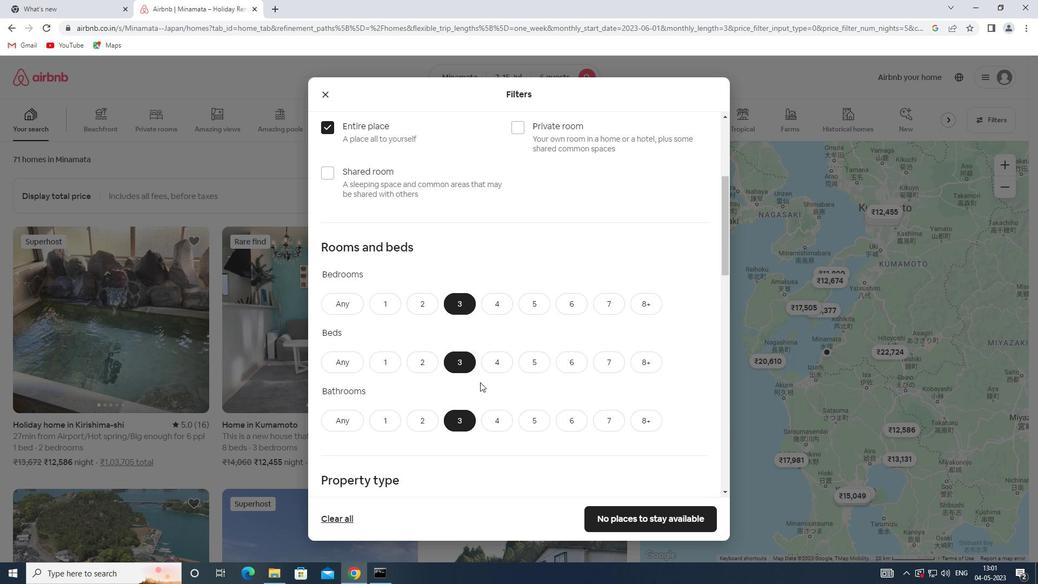 
Action: Mouse scrolled (483, 375) with delta (0, 0)
Screenshot: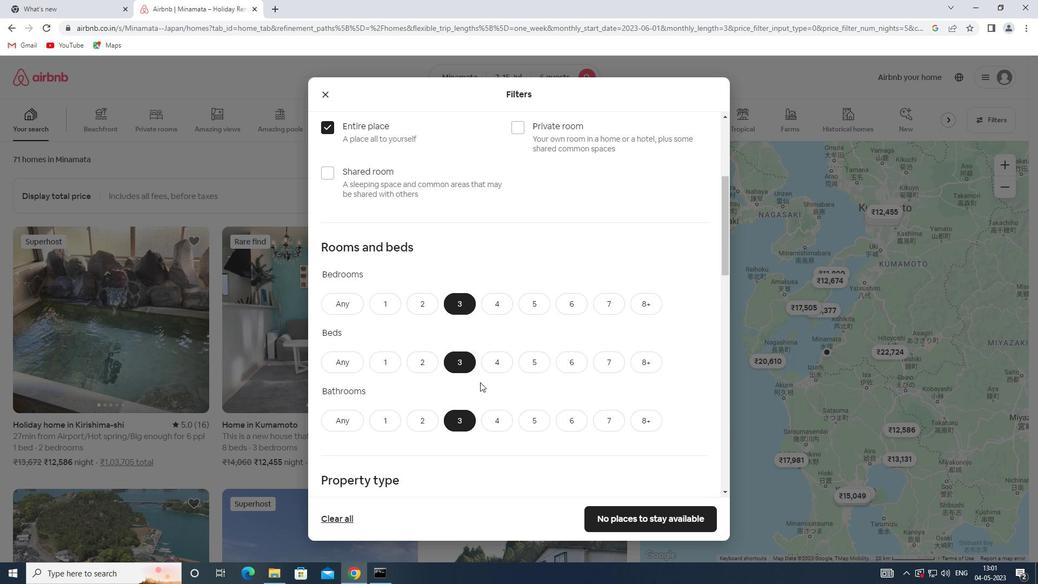 
Action: Mouse scrolled (483, 375) with delta (0, 0)
Screenshot: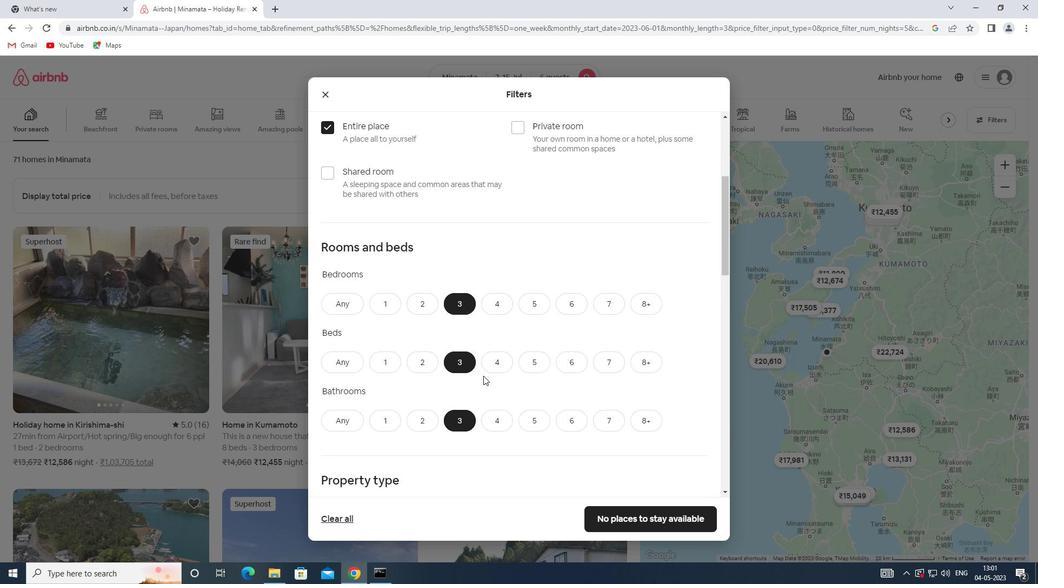 
Action: Mouse moved to (425, 356)
Screenshot: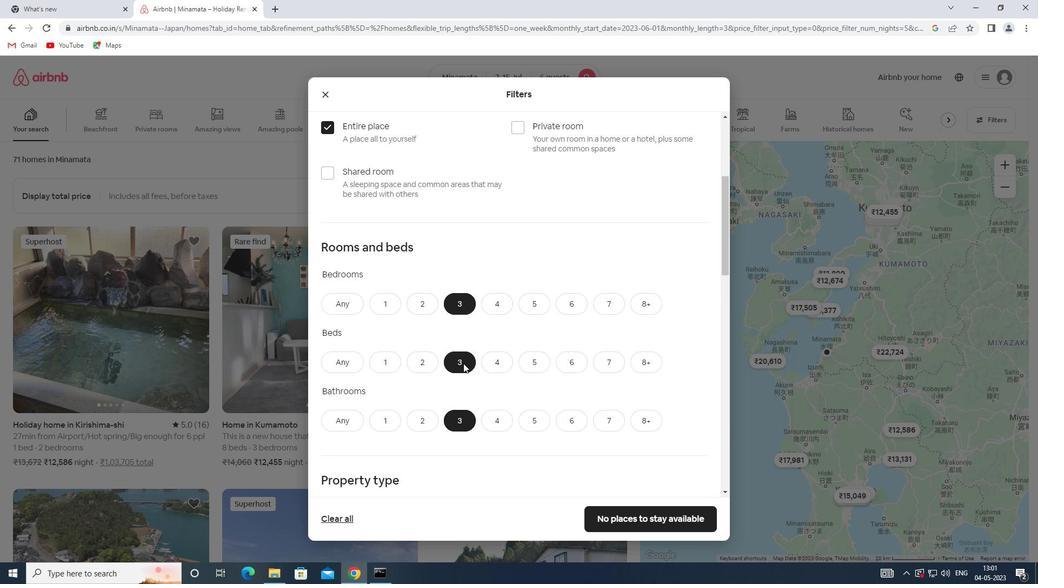 
Action: Mouse scrolled (425, 356) with delta (0, 0)
Screenshot: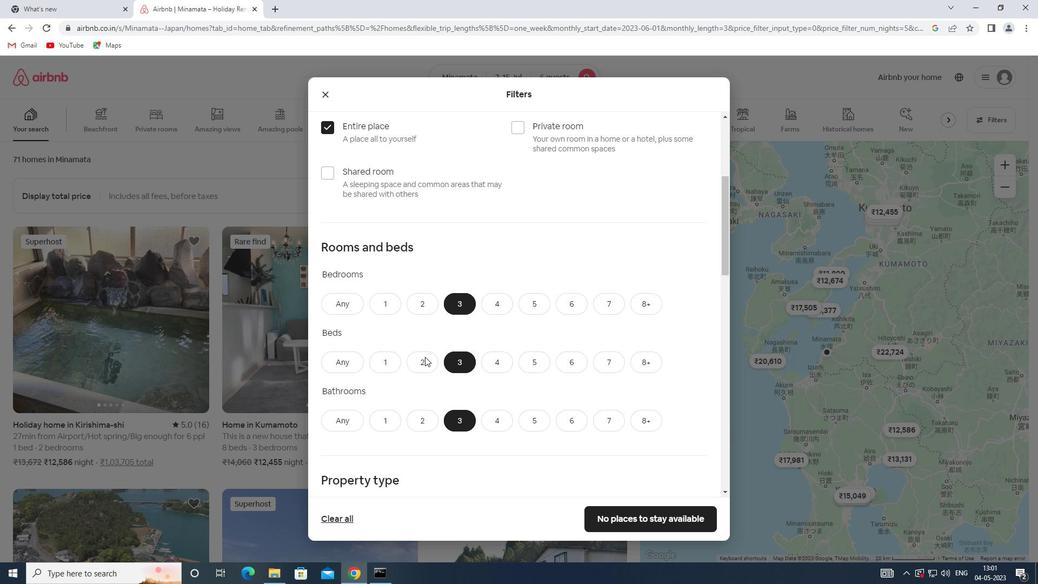 
Action: Mouse scrolled (425, 356) with delta (0, 0)
Screenshot: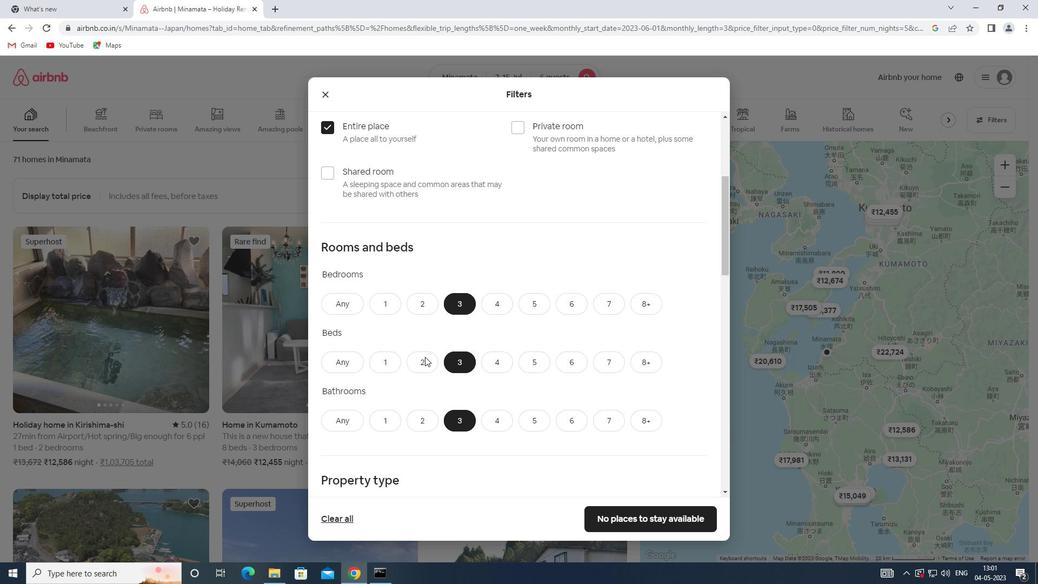 
Action: Mouse scrolled (425, 356) with delta (0, 0)
Screenshot: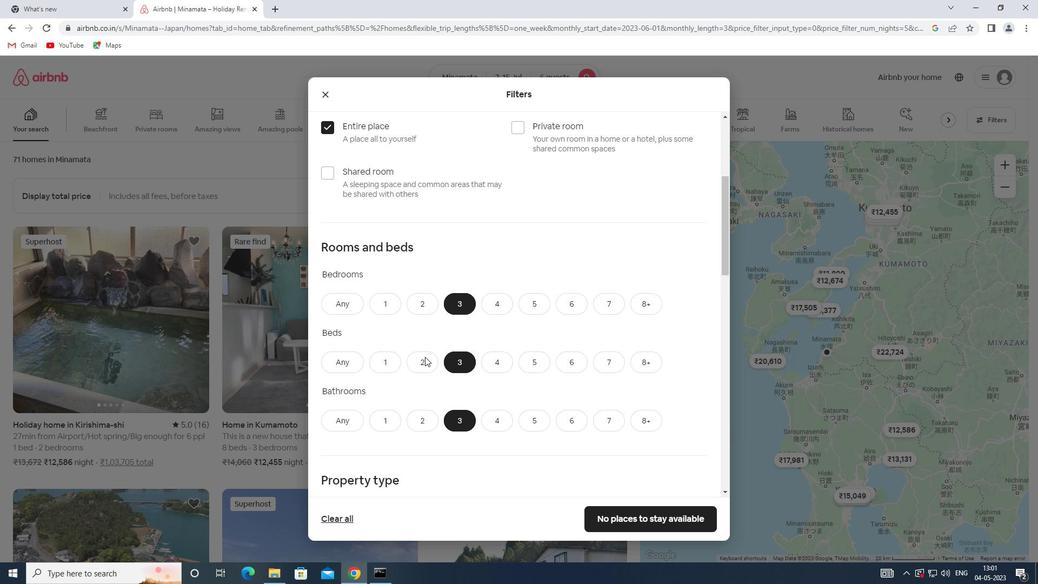 
Action: Mouse moved to (425, 358)
Screenshot: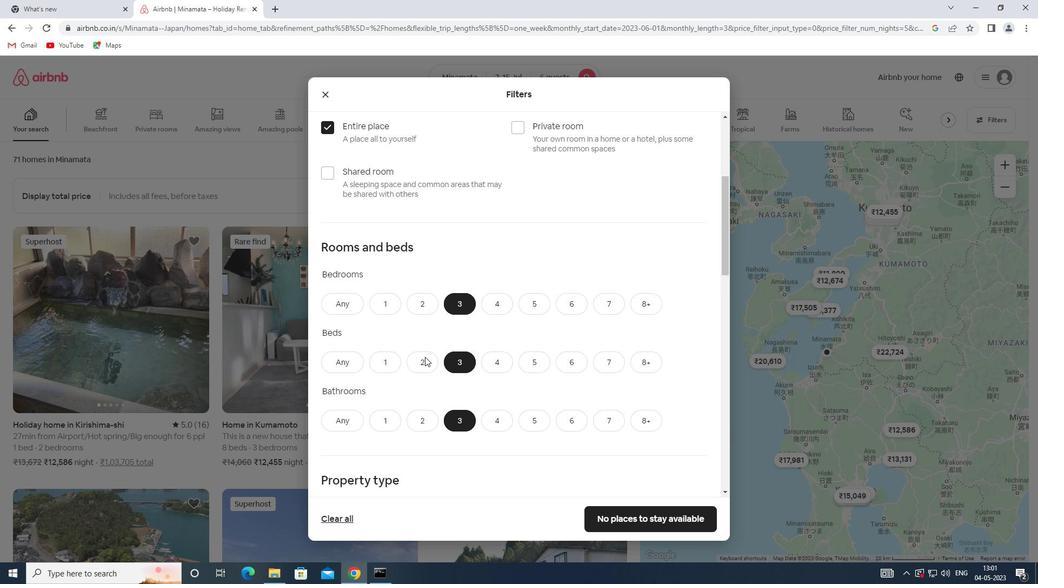 
Action: Mouse scrolled (425, 357) with delta (0, 0)
Screenshot: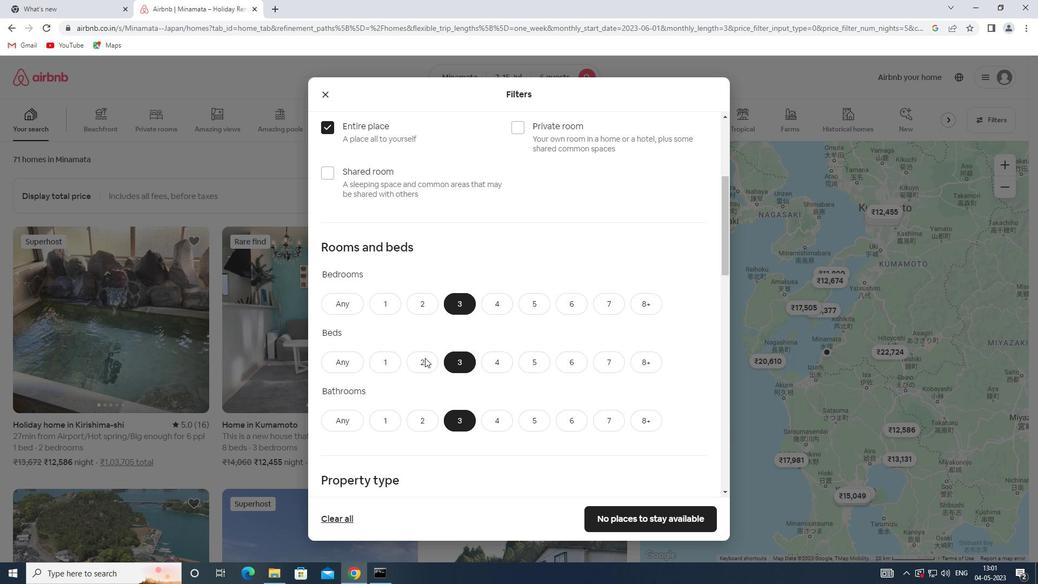 
Action: Mouse scrolled (425, 357) with delta (0, 0)
Screenshot: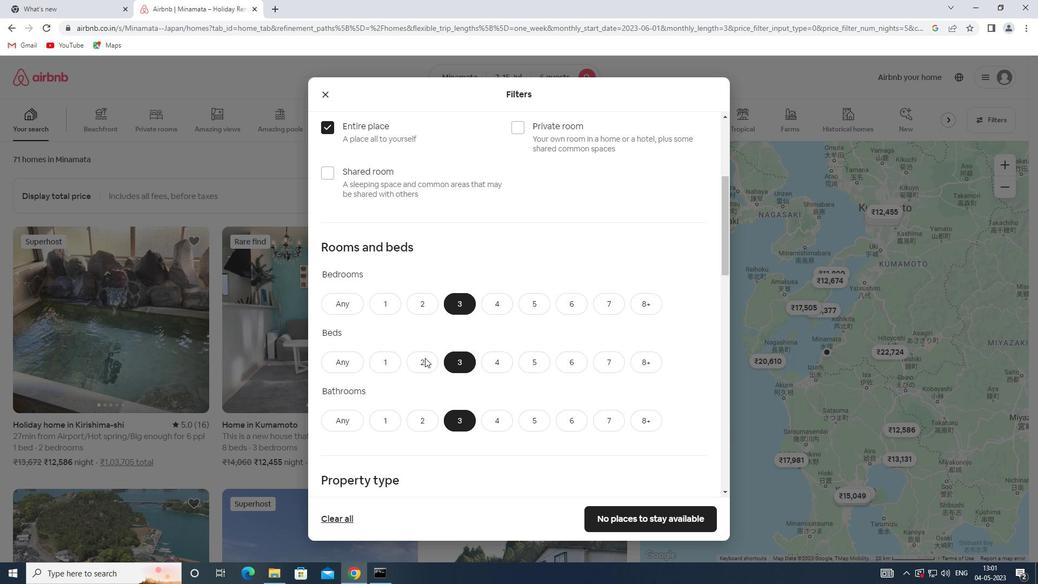 
Action: Mouse scrolled (425, 357) with delta (0, 0)
Screenshot: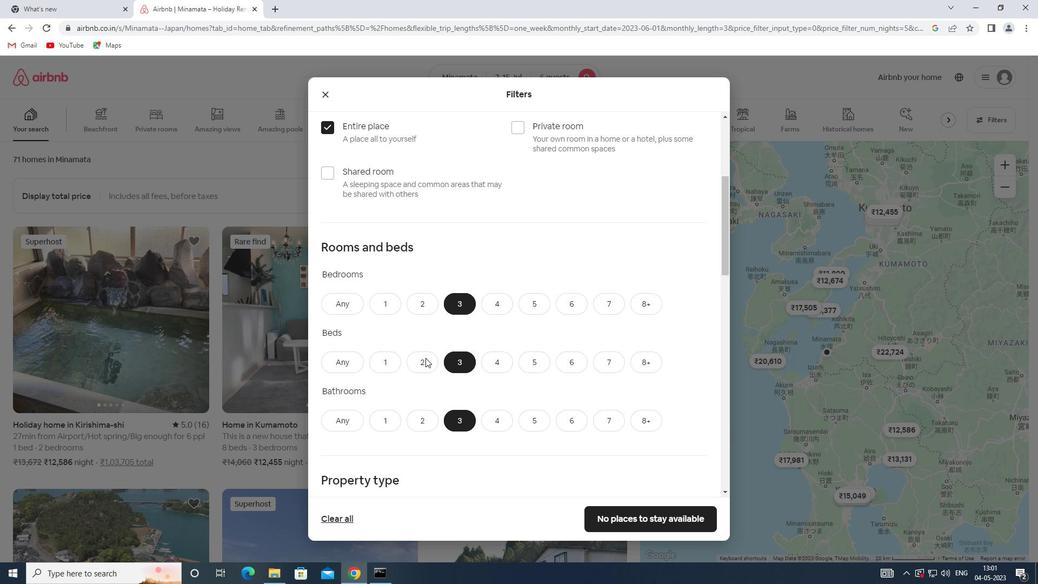 
Action: Mouse moved to (554, 297)
Screenshot: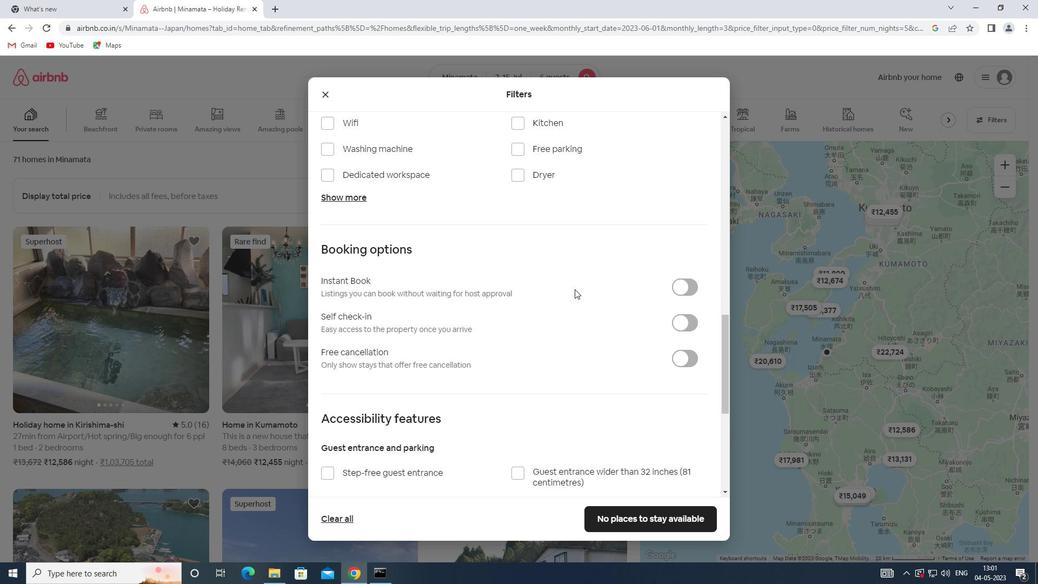 
Action: Mouse scrolled (554, 298) with delta (0, 0)
Screenshot: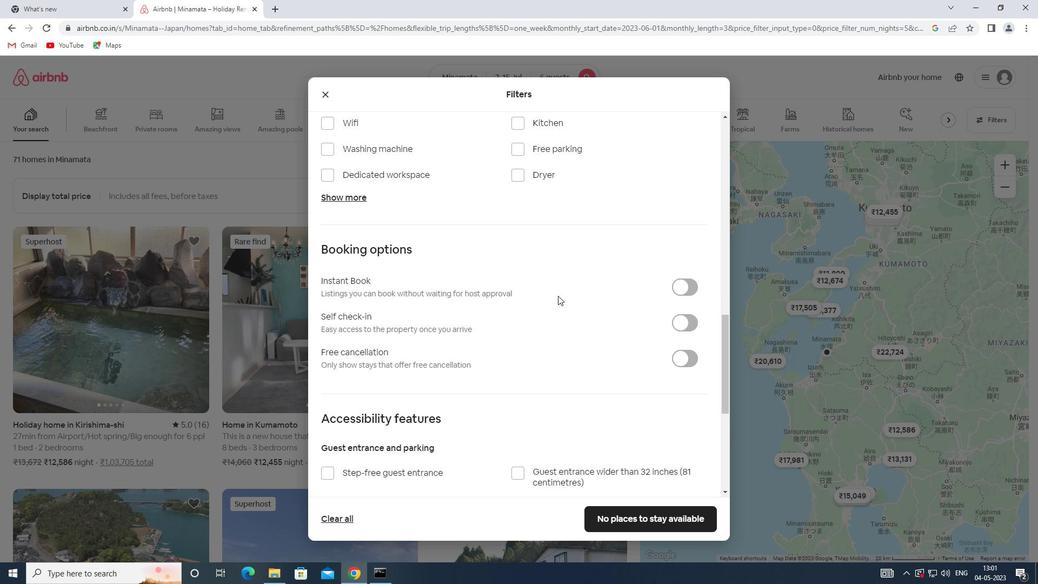 
Action: Mouse scrolled (554, 298) with delta (0, 0)
Screenshot: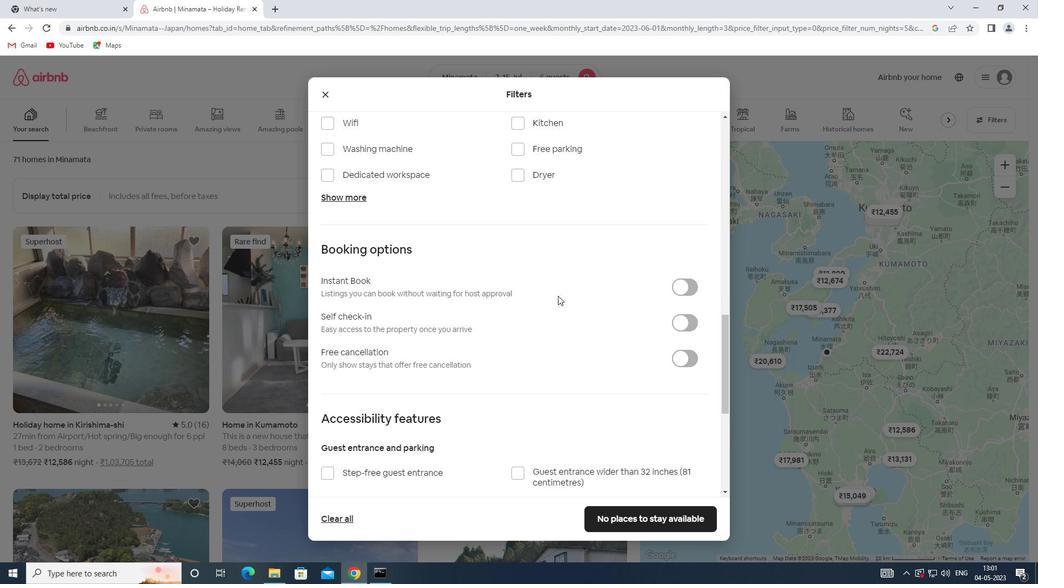 
Action: Mouse scrolled (554, 298) with delta (0, 0)
Screenshot: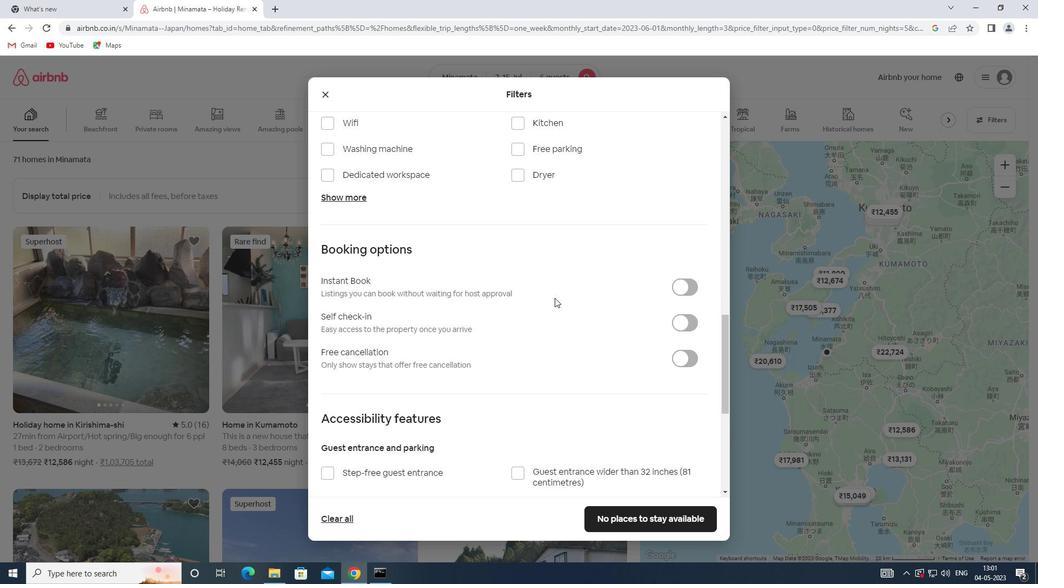 
Action: Mouse scrolled (554, 298) with delta (0, 0)
Screenshot: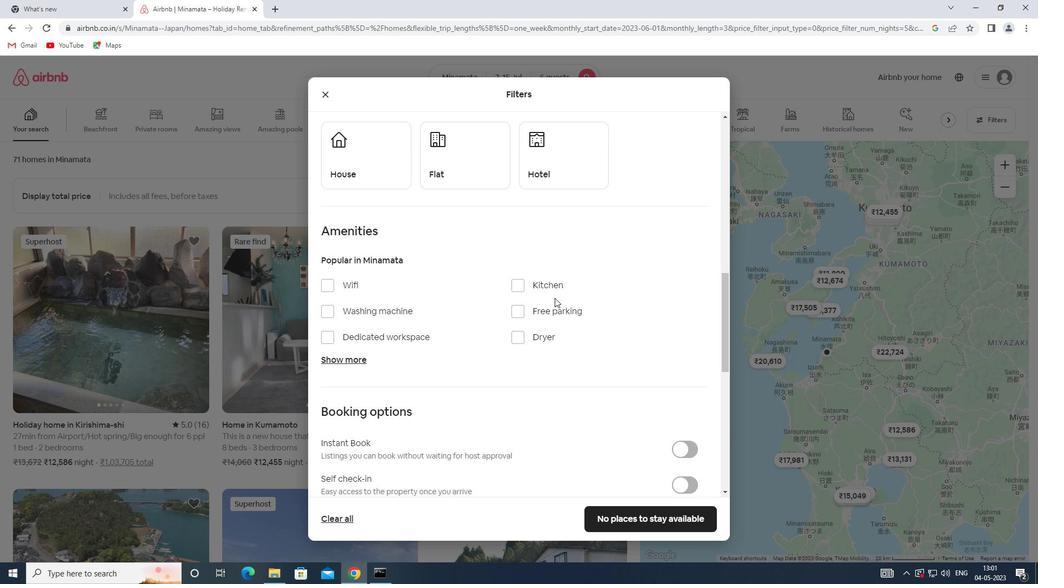 
Action: Mouse moved to (365, 217)
Screenshot: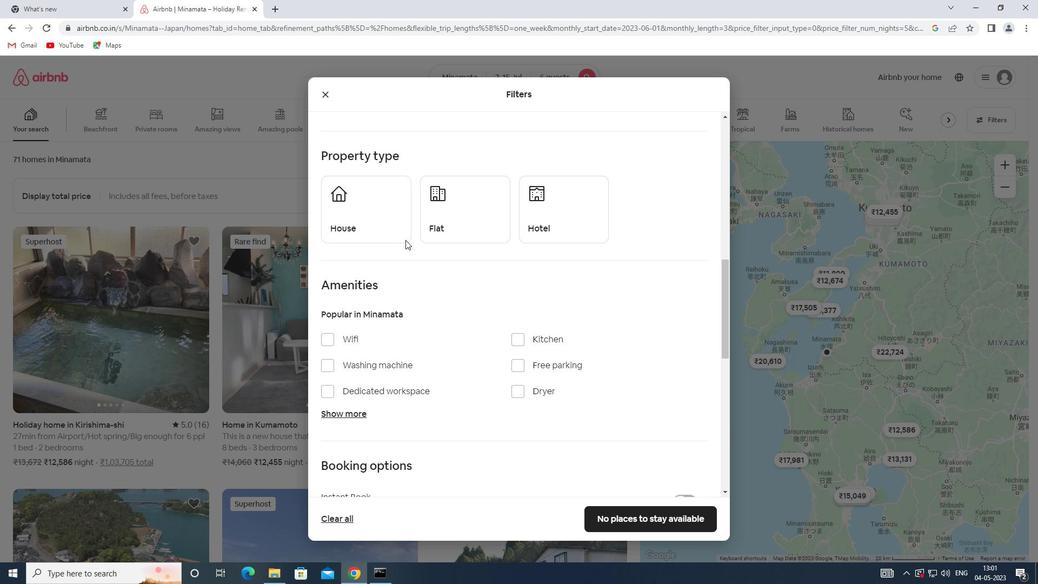 
Action: Mouse pressed left at (365, 217)
Screenshot: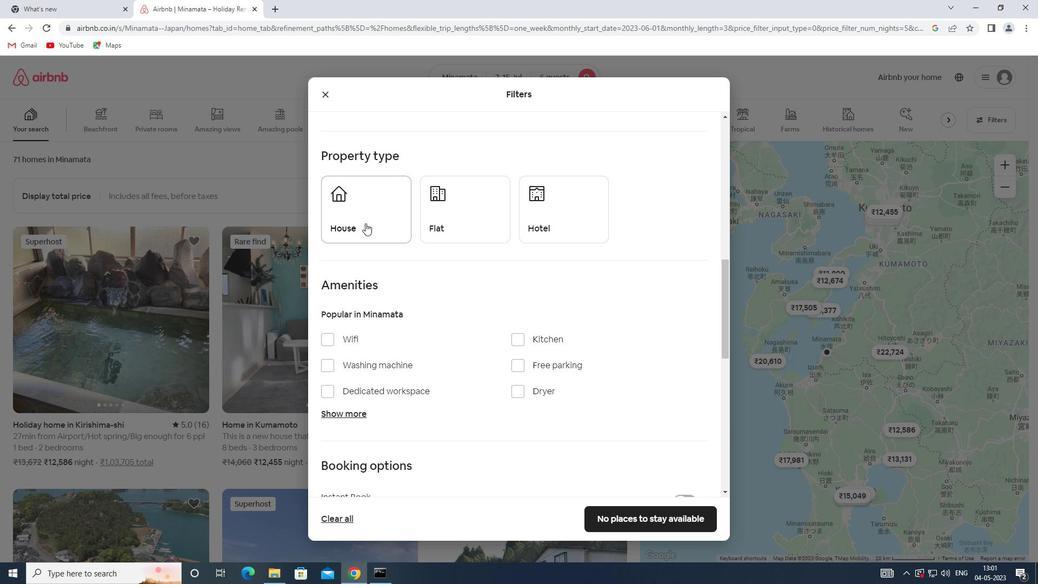 
Action: Mouse moved to (437, 217)
Screenshot: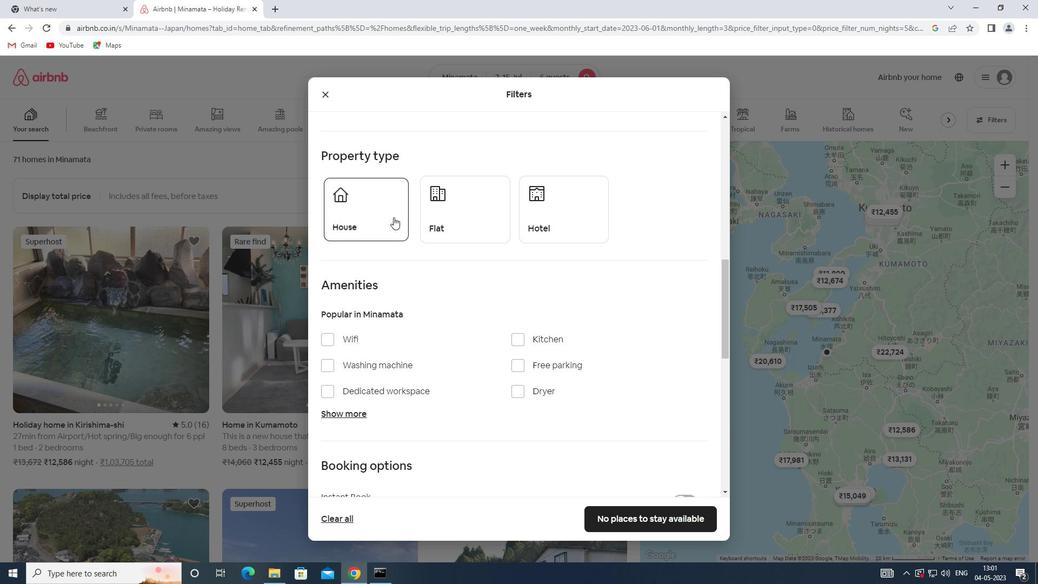 
Action: Mouse pressed left at (437, 217)
Screenshot: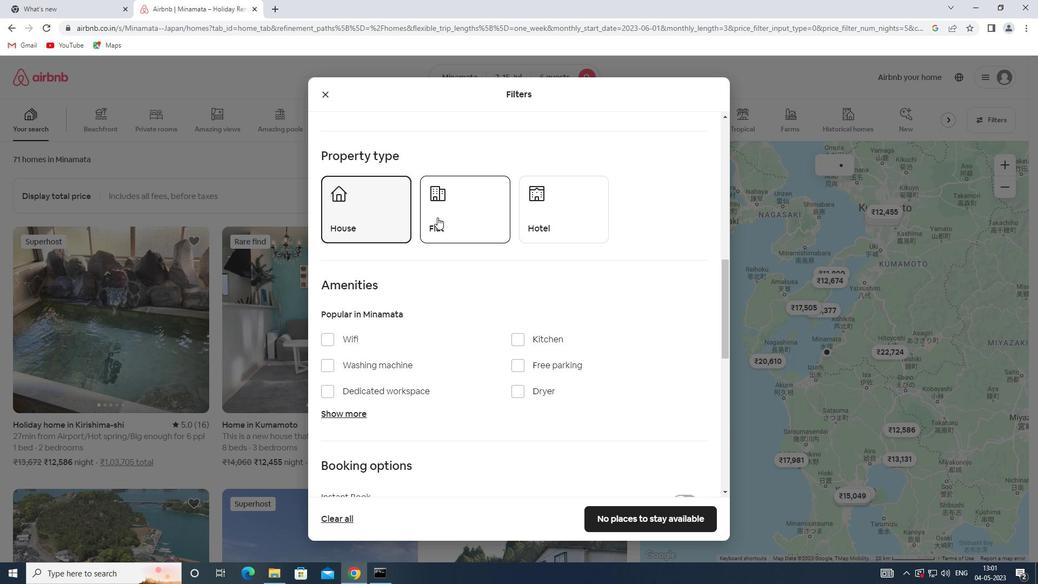 
Action: Mouse scrolled (437, 216) with delta (0, 0)
Screenshot: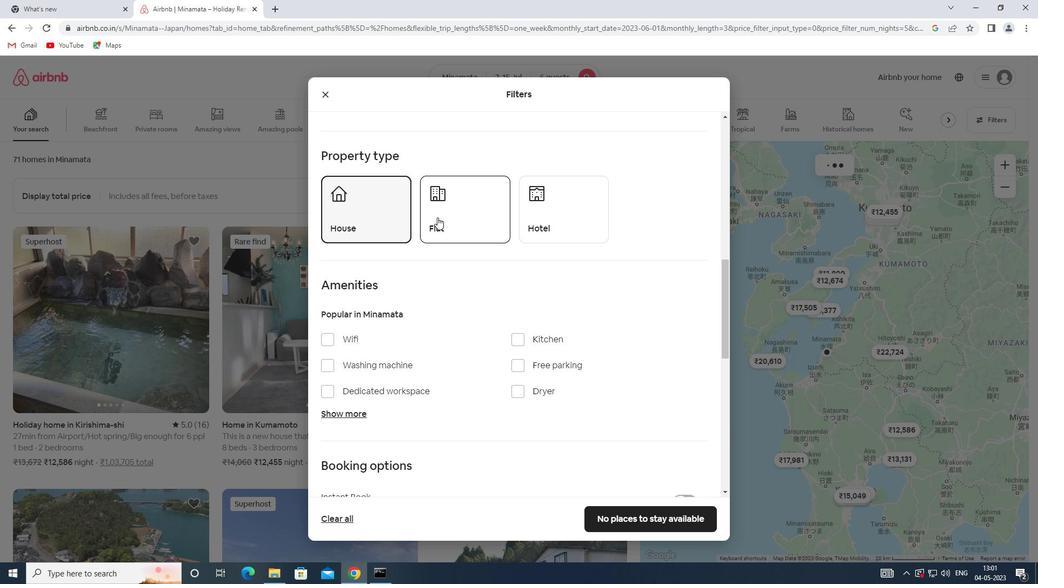 
Action: Mouse scrolled (437, 216) with delta (0, 0)
Screenshot: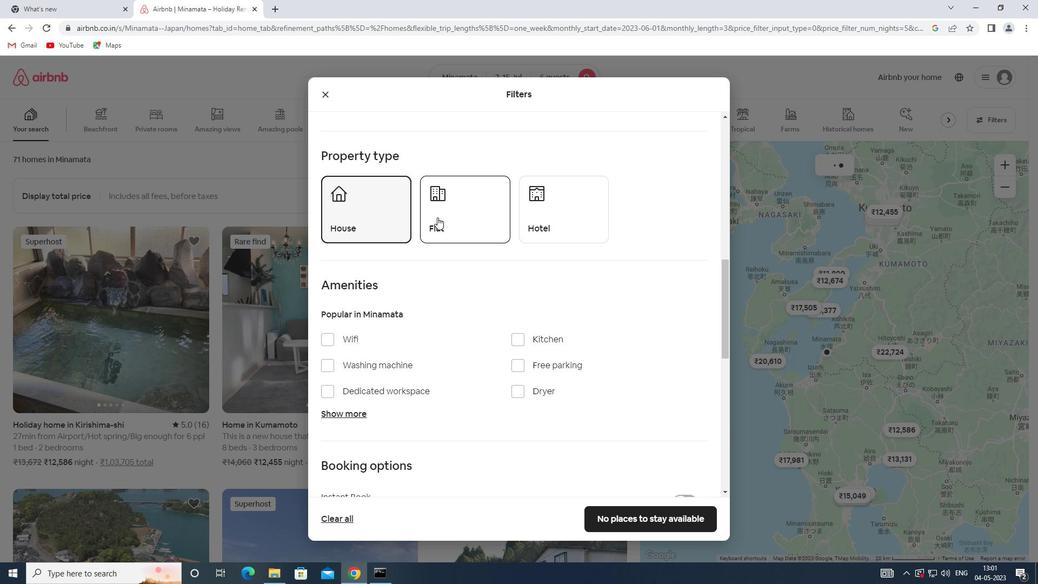 
Action: Mouse scrolled (437, 216) with delta (0, 0)
Screenshot: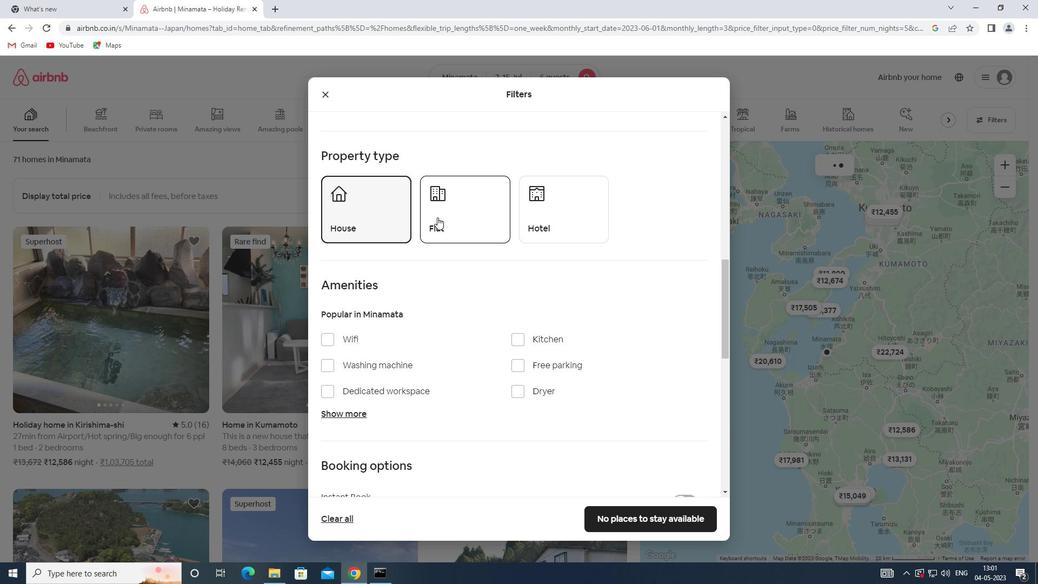 
Action: Mouse scrolled (437, 216) with delta (0, 0)
Screenshot: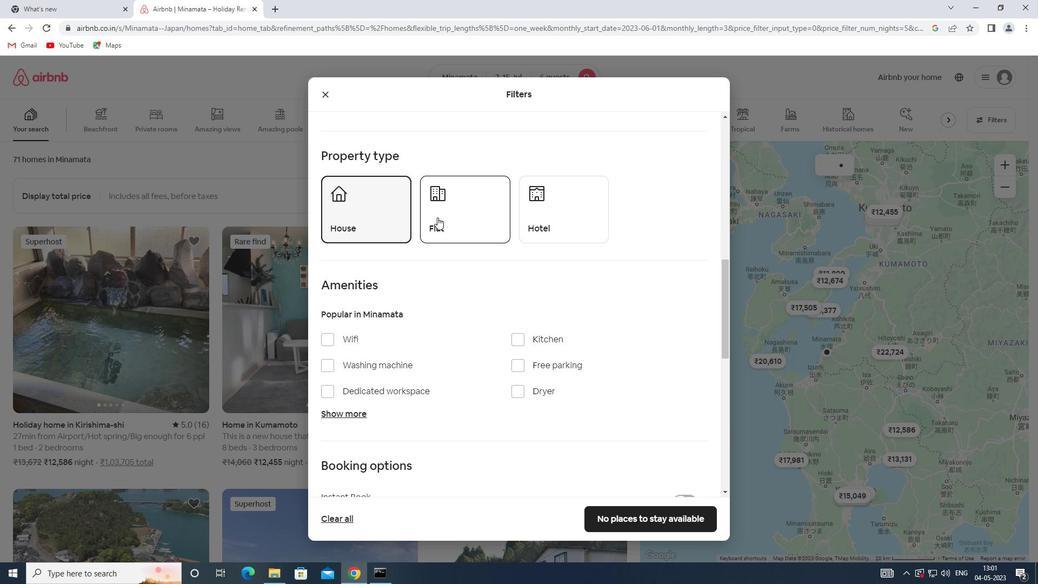 
Action: Mouse scrolled (437, 216) with delta (0, 0)
Screenshot: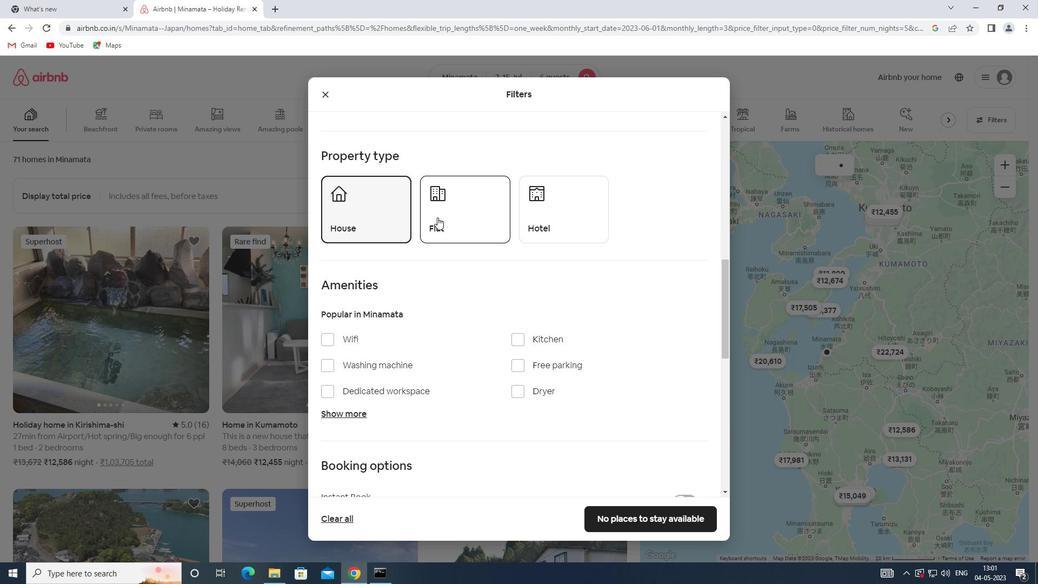 
Action: Mouse moved to (597, 316)
Screenshot: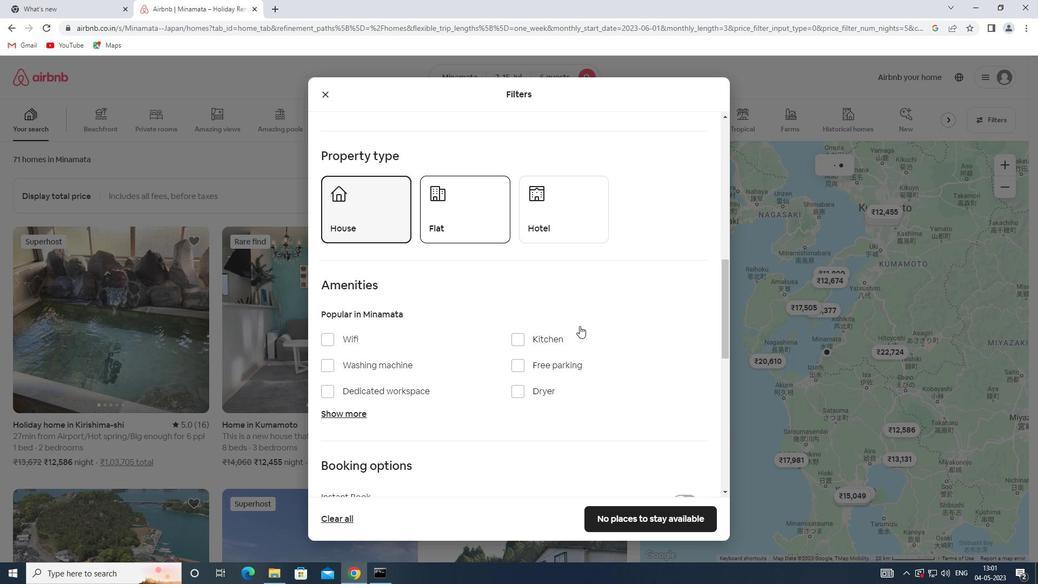 
Action: Mouse scrolled (597, 316) with delta (0, 0)
Screenshot: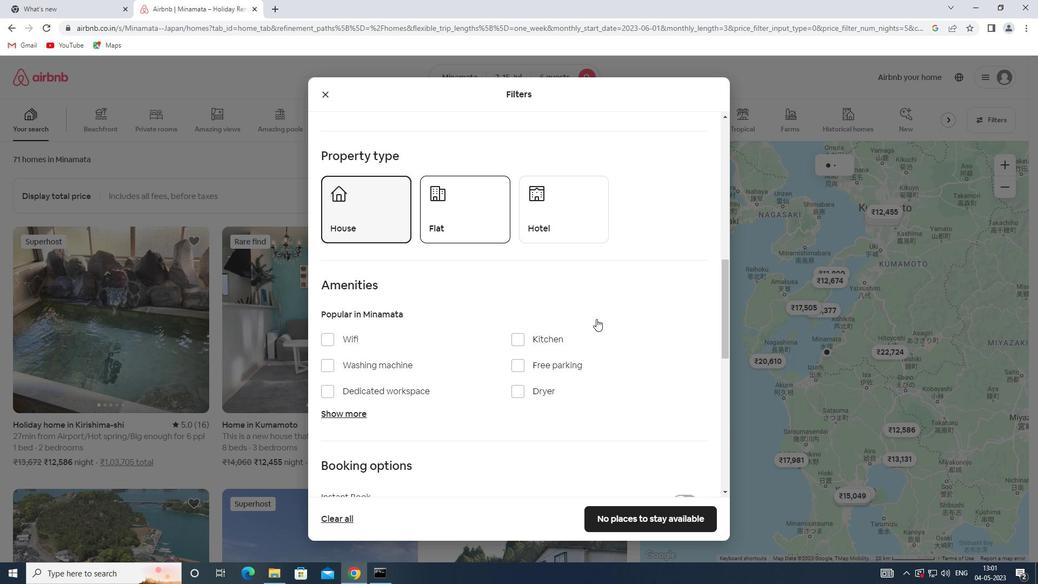 
Action: Mouse scrolled (597, 316) with delta (0, 0)
Screenshot: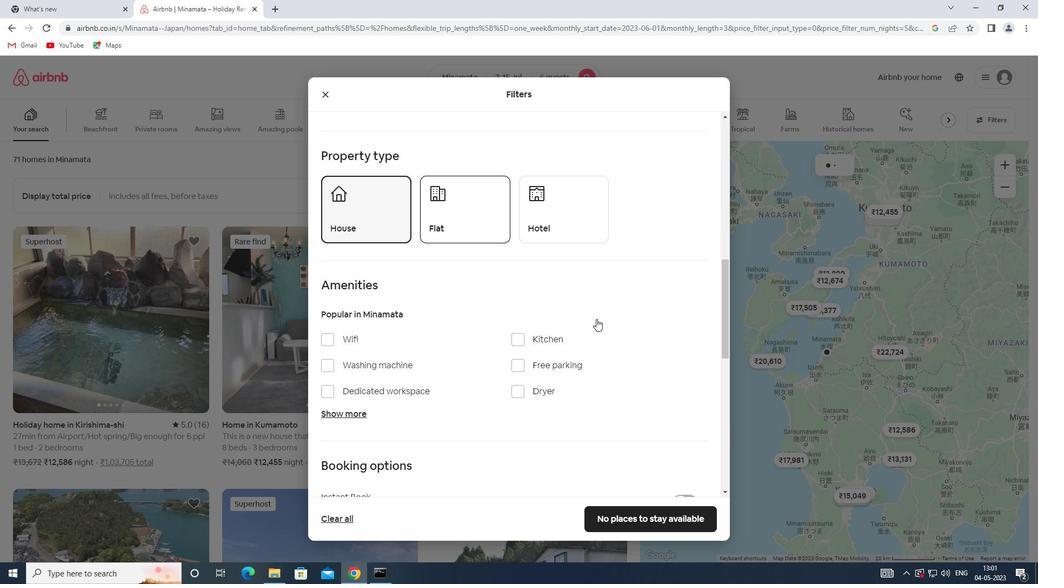 
Action: Mouse scrolled (597, 316) with delta (0, 0)
Screenshot: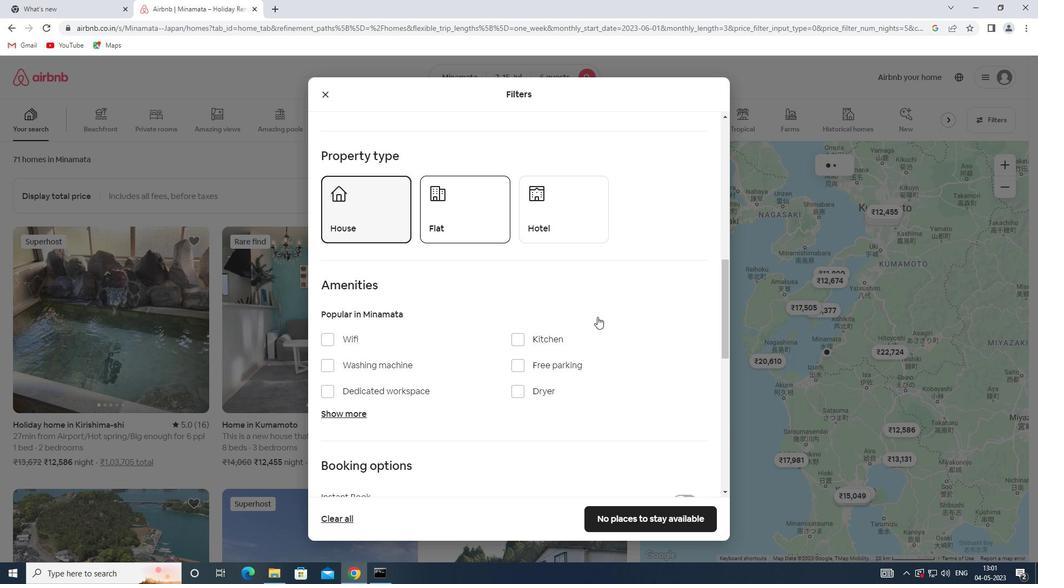 
Action: Mouse moved to (625, 281)
Screenshot: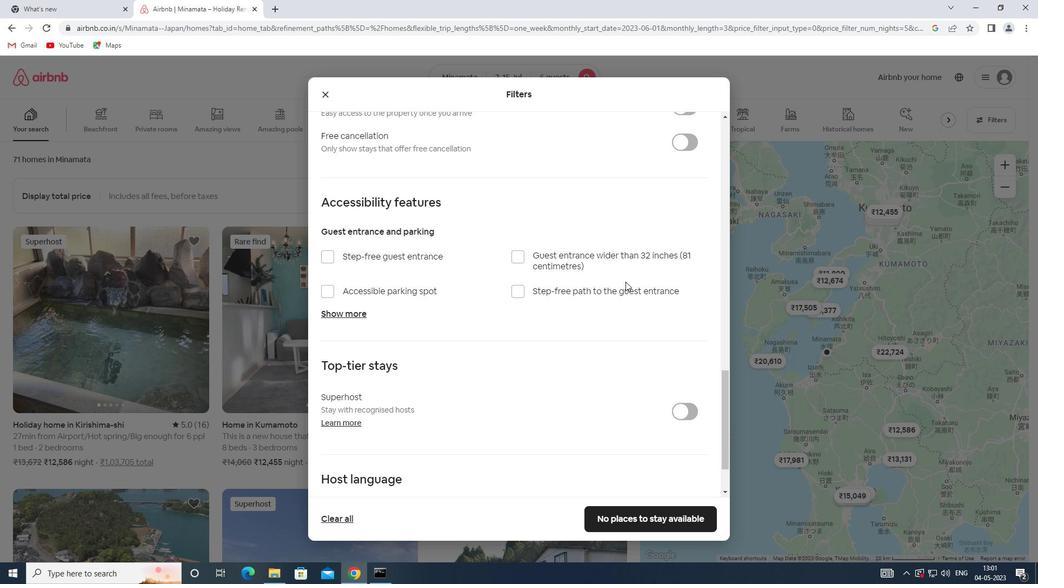 
Action: Mouse scrolled (625, 282) with delta (0, 0)
Screenshot: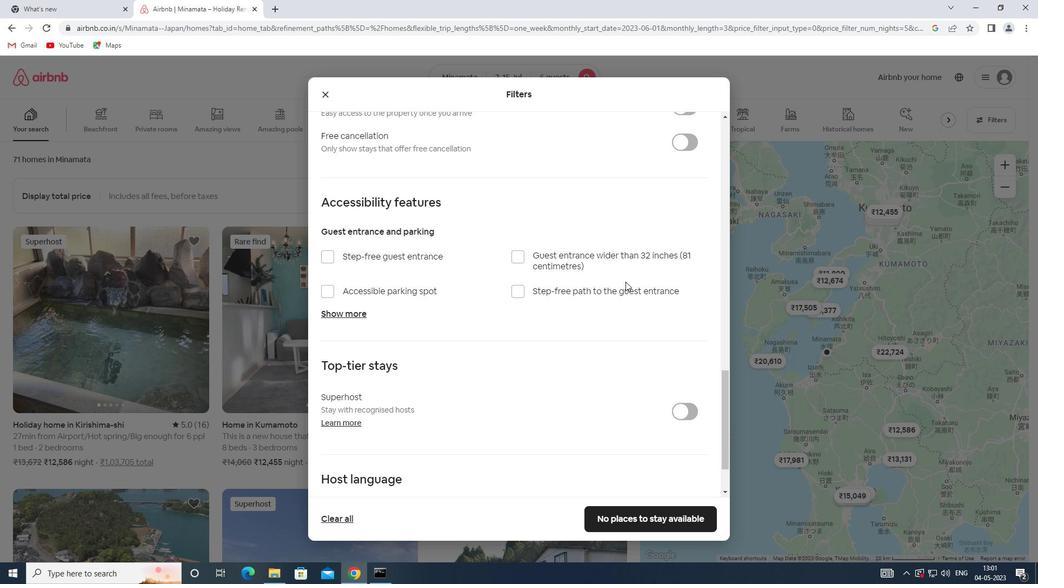 
Action: Mouse scrolled (625, 282) with delta (0, 0)
Screenshot: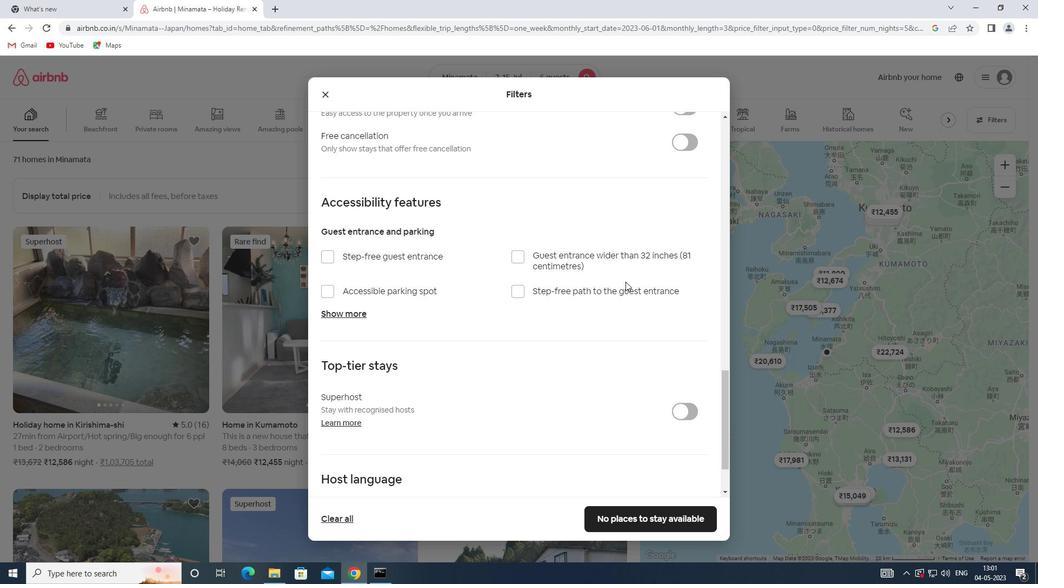 
Action: Mouse scrolled (625, 282) with delta (0, 0)
Screenshot: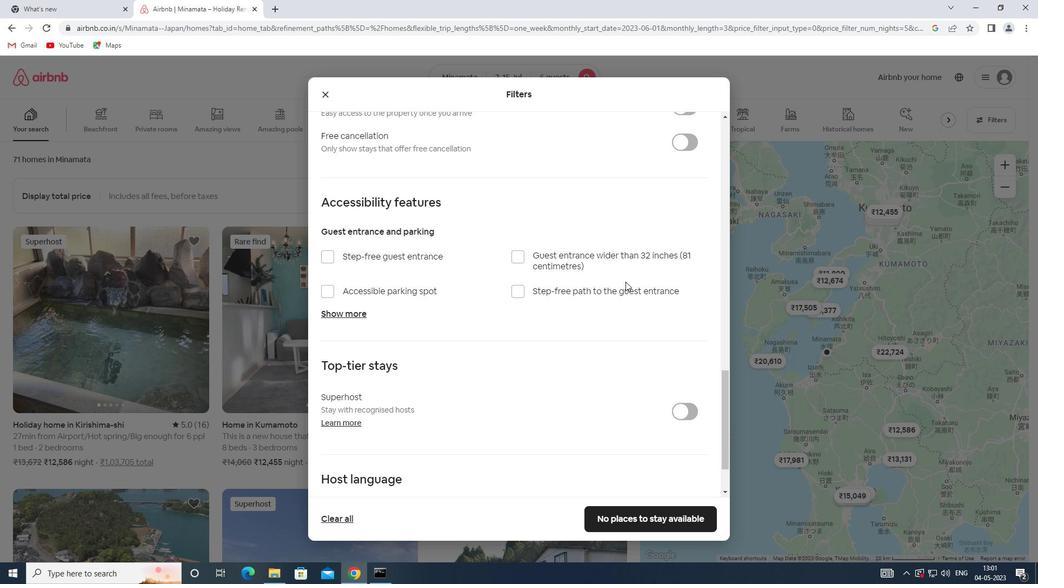 
Action: Mouse moved to (691, 268)
Screenshot: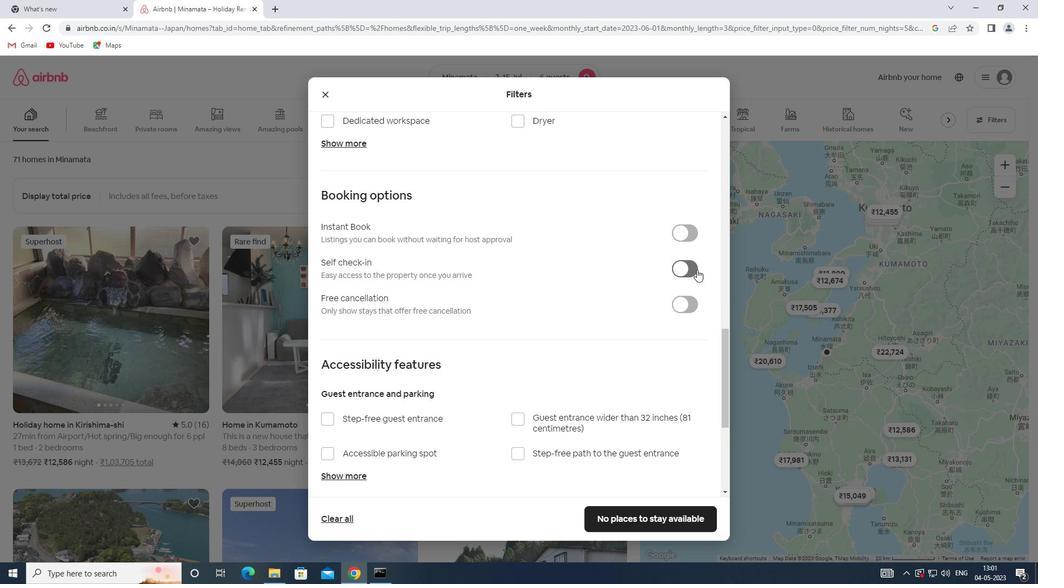 
Action: Mouse pressed left at (691, 268)
Screenshot: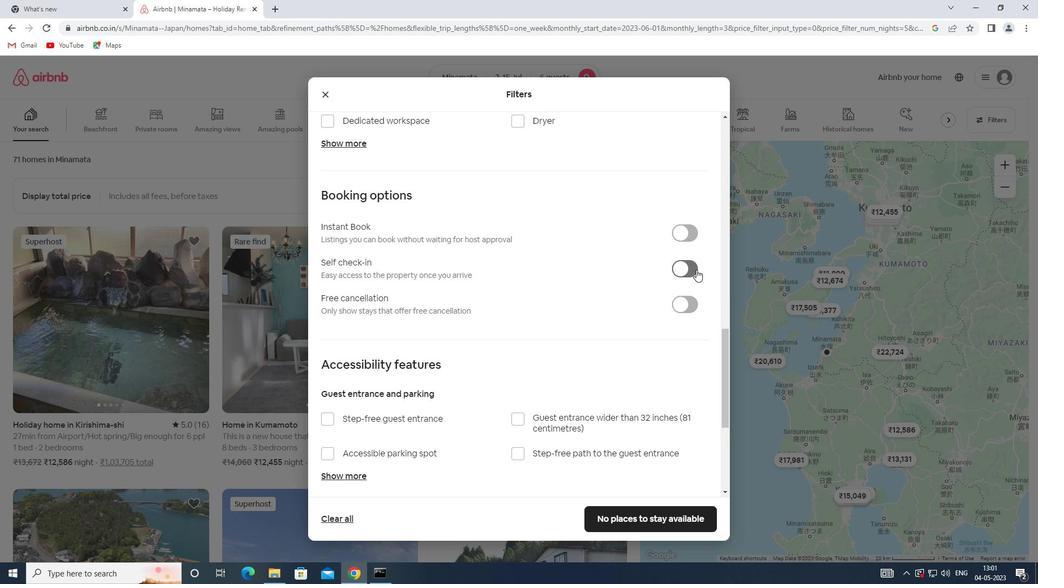 
Action: Mouse moved to (552, 287)
Screenshot: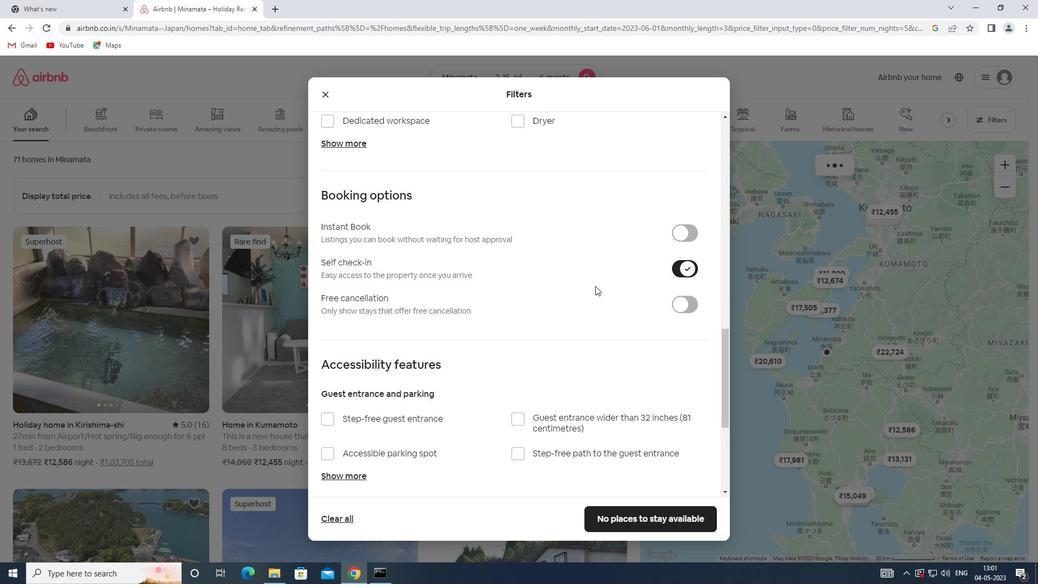 
Action: Mouse scrolled (552, 286) with delta (0, 0)
Screenshot: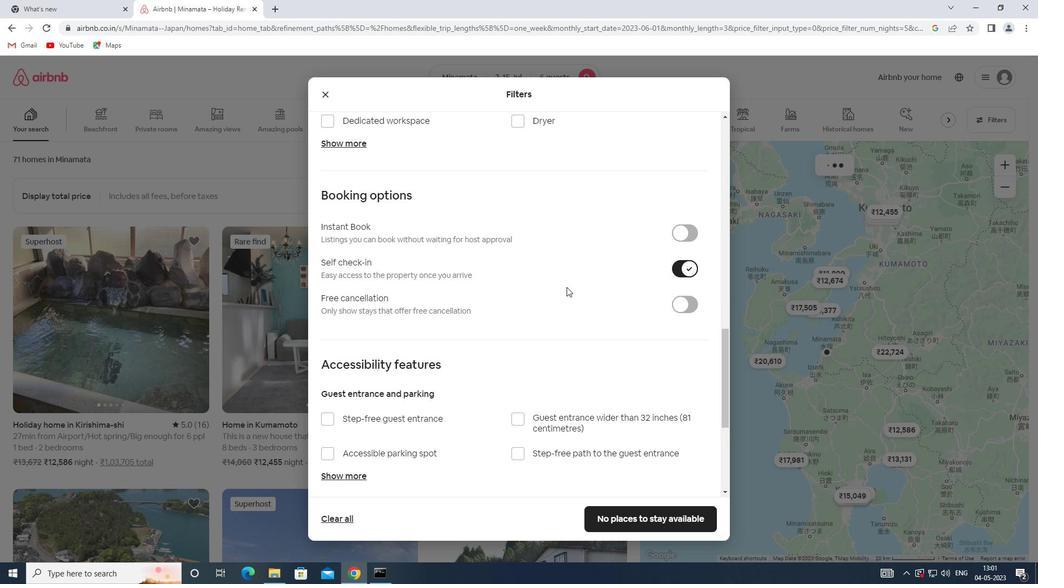 
Action: Mouse scrolled (552, 286) with delta (0, 0)
Screenshot: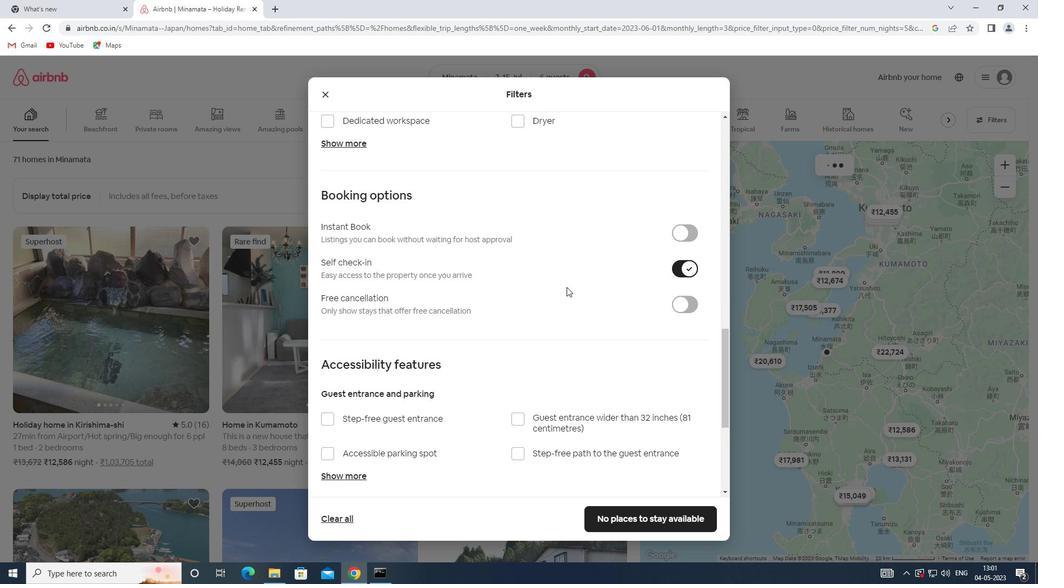 
Action: Mouse scrolled (552, 286) with delta (0, 0)
Screenshot: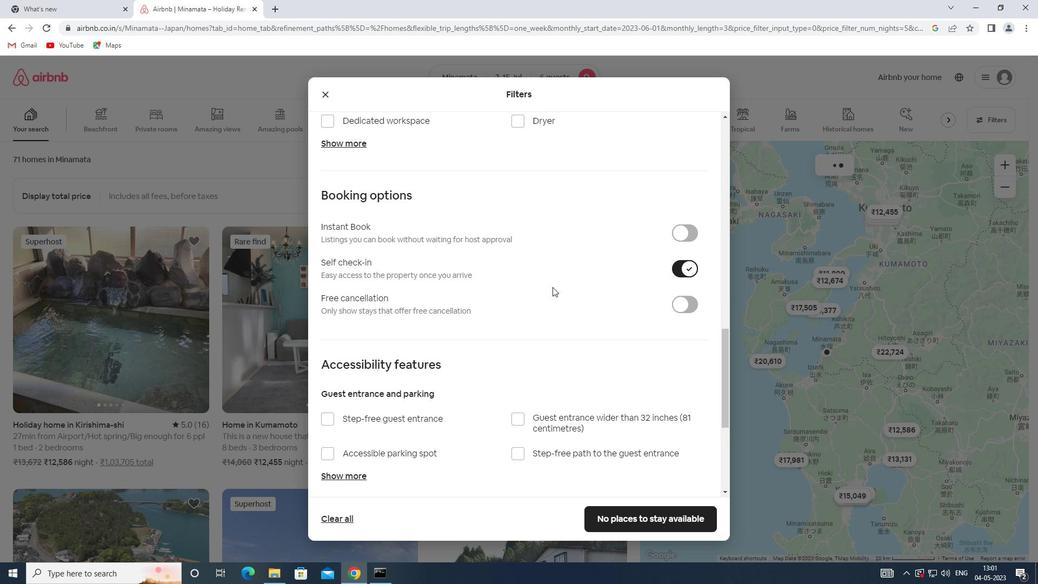 
Action: Mouse moved to (552, 287)
Screenshot: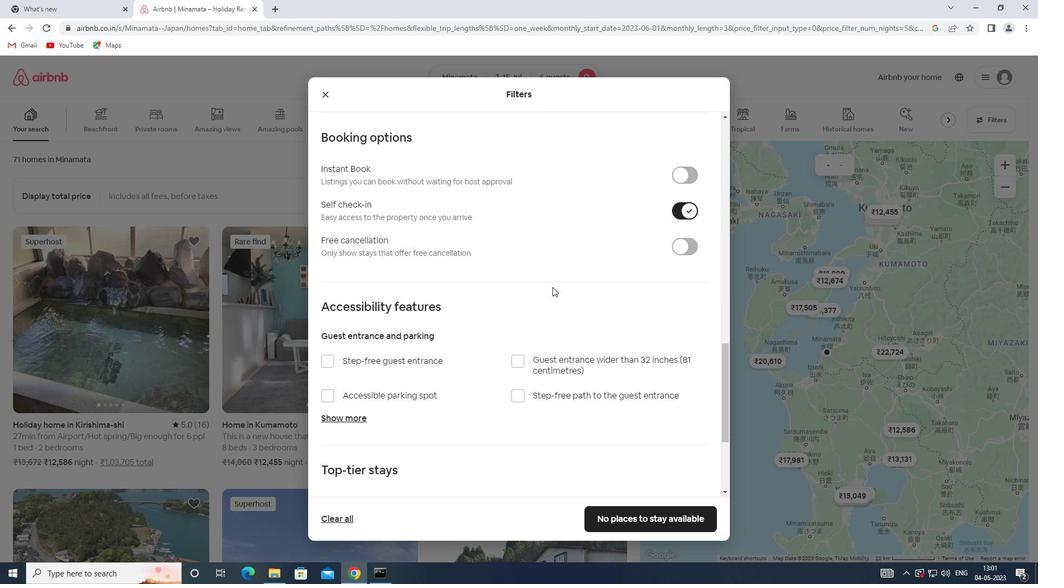 
Action: Mouse scrolled (552, 286) with delta (0, 0)
Screenshot: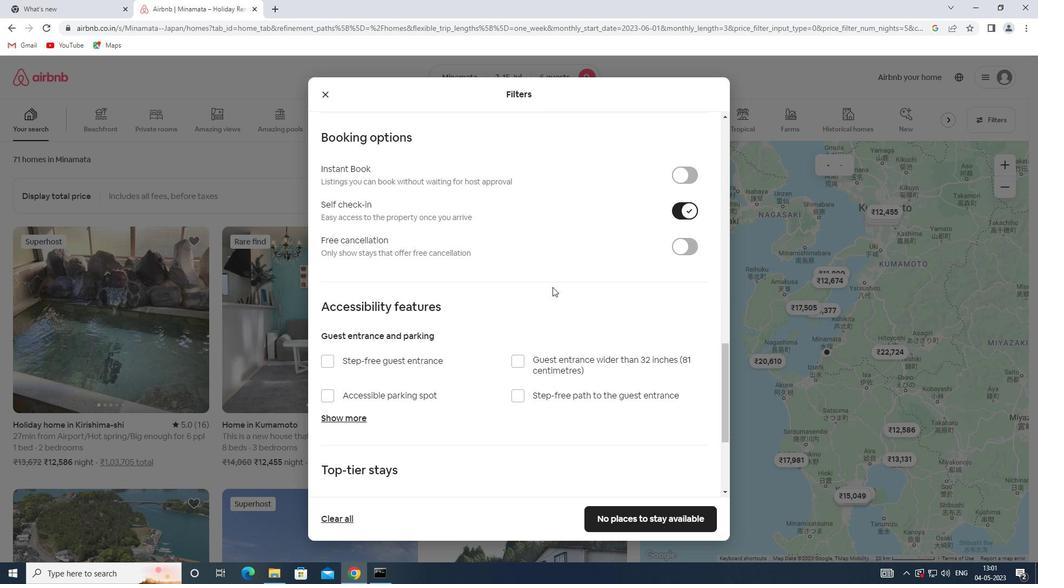 
Action: Mouse scrolled (552, 286) with delta (0, 0)
Screenshot: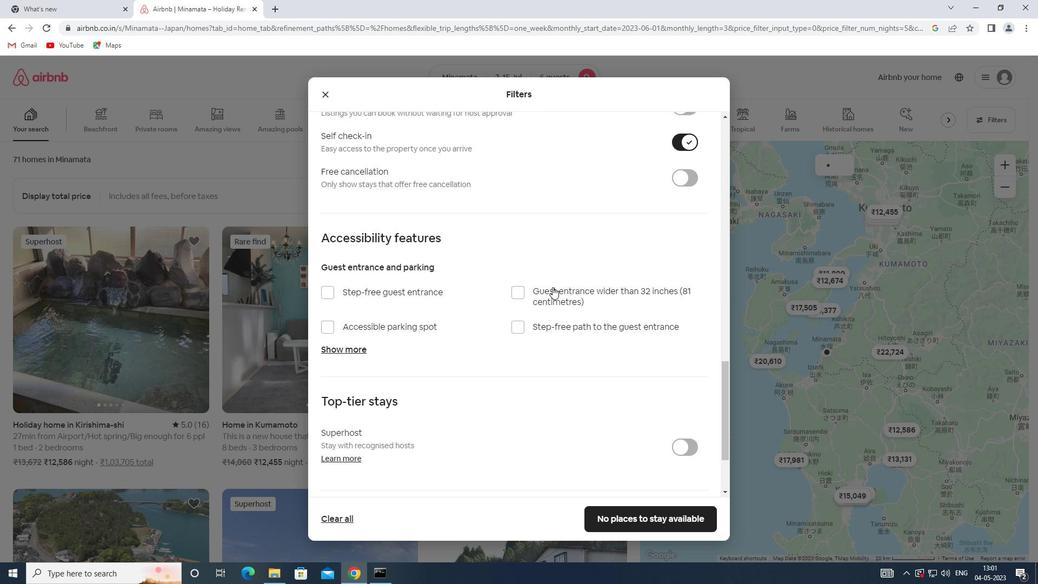 
Action: Mouse scrolled (552, 286) with delta (0, 0)
Screenshot: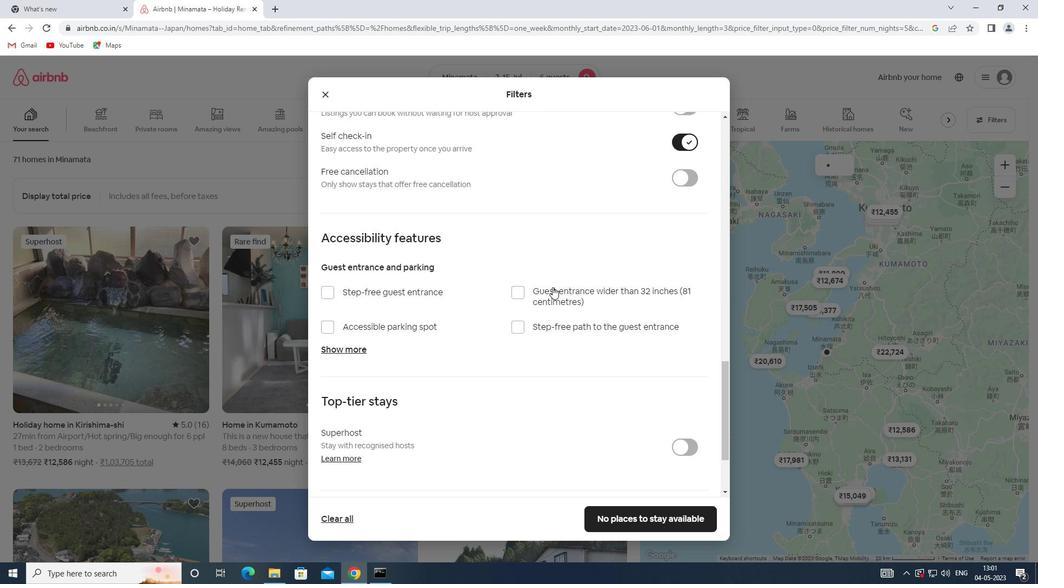 
Action: Mouse moved to (361, 442)
Screenshot: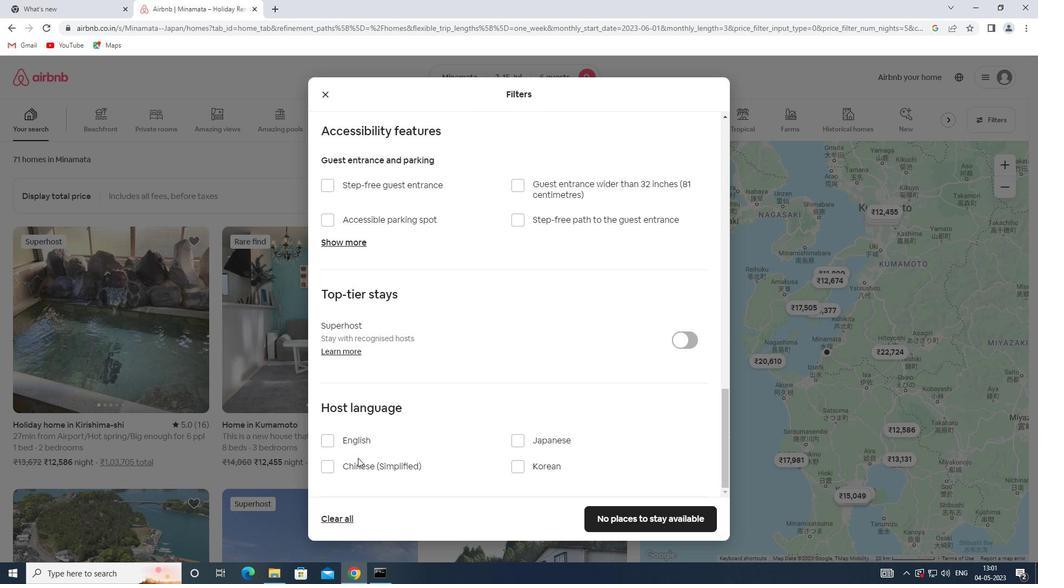 
Action: Mouse pressed left at (361, 442)
Screenshot: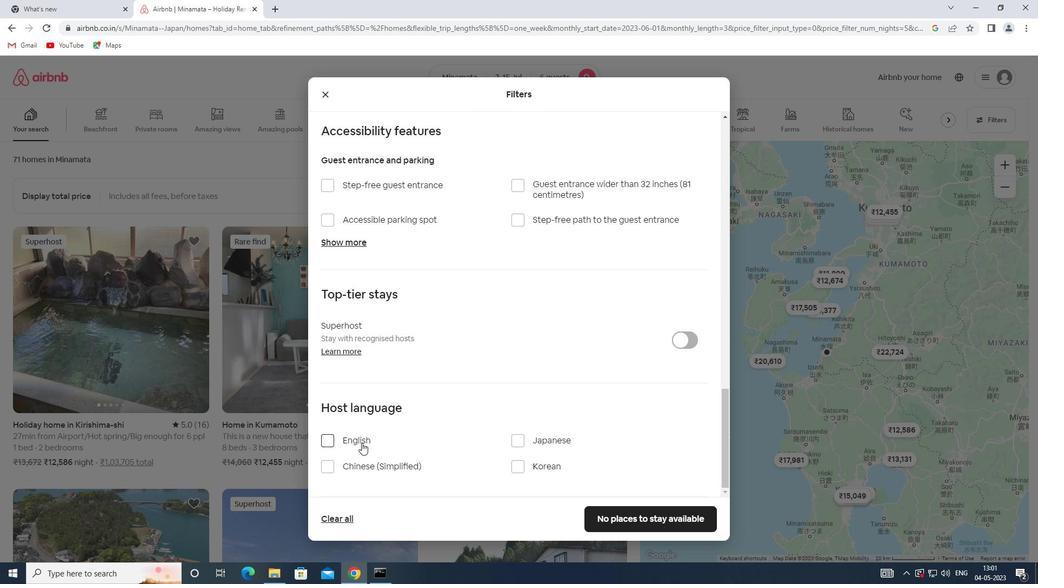 
Action: Mouse moved to (625, 518)
Screenshot: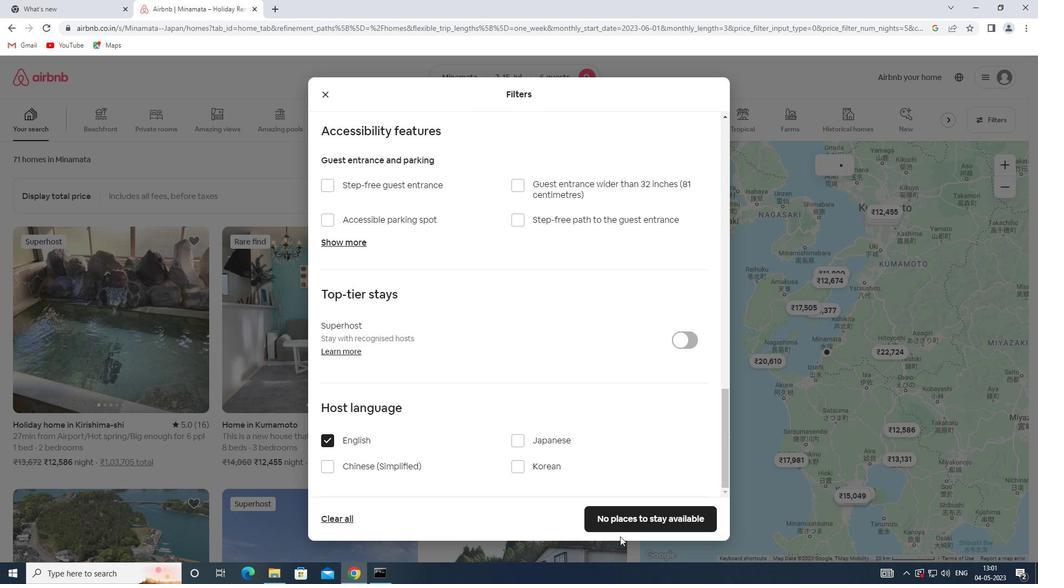 
Action: Mouse pressed left at (625, 518)
Screenshot: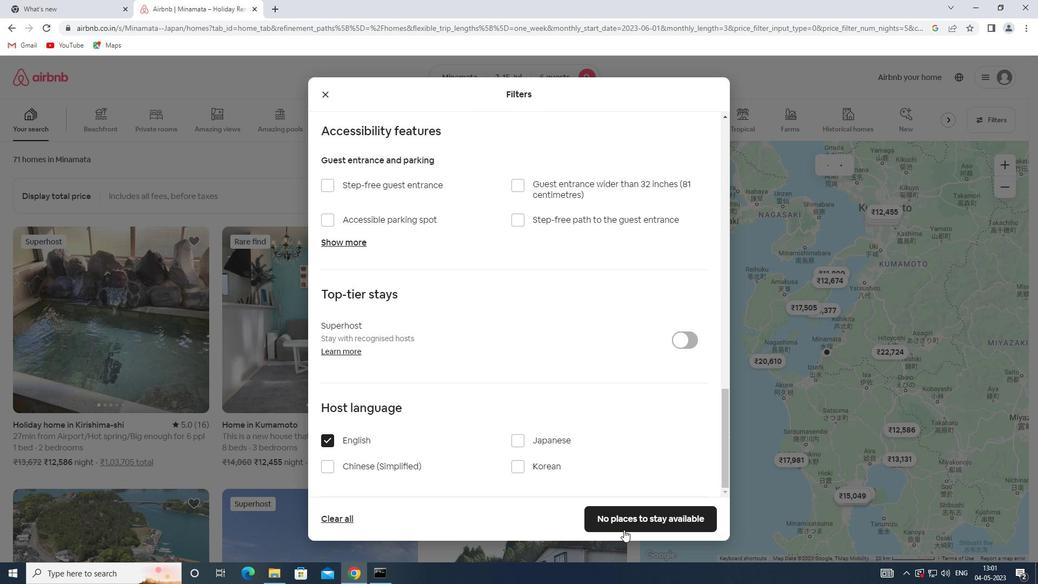
Action: Mouse moved to (623, 518)
Screenshot: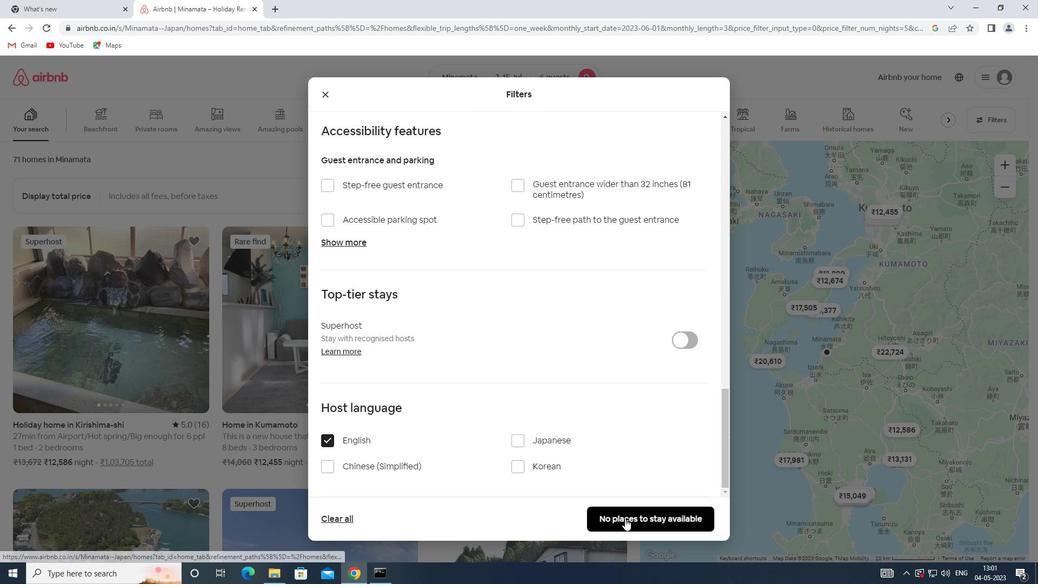 
